 Task: Find connections with filter location Barnsley with filter topic #lawsuitswith filter profile language French with filter current company MGH Group with filter school N M A M Institute of Technology, NITTE with filter industry Utilities with filter service category Video Animation with filter keywords title Office Assistant
Action: Mouse moved to (558, 81)
Screenshot: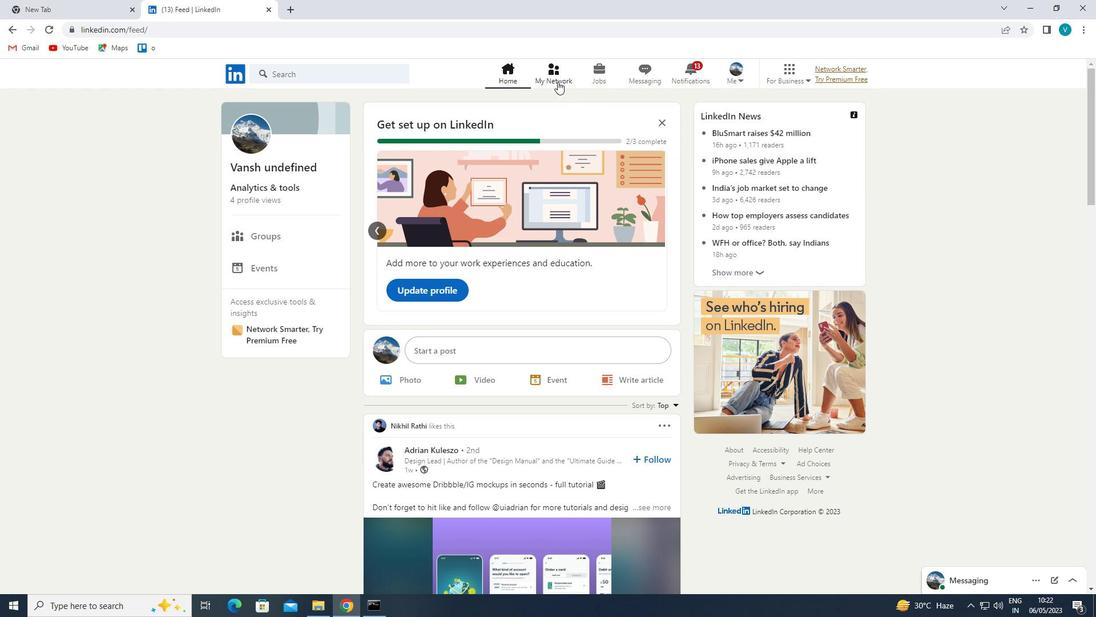 
Action: Mouse pressed left at (558, 81)
Screenshot: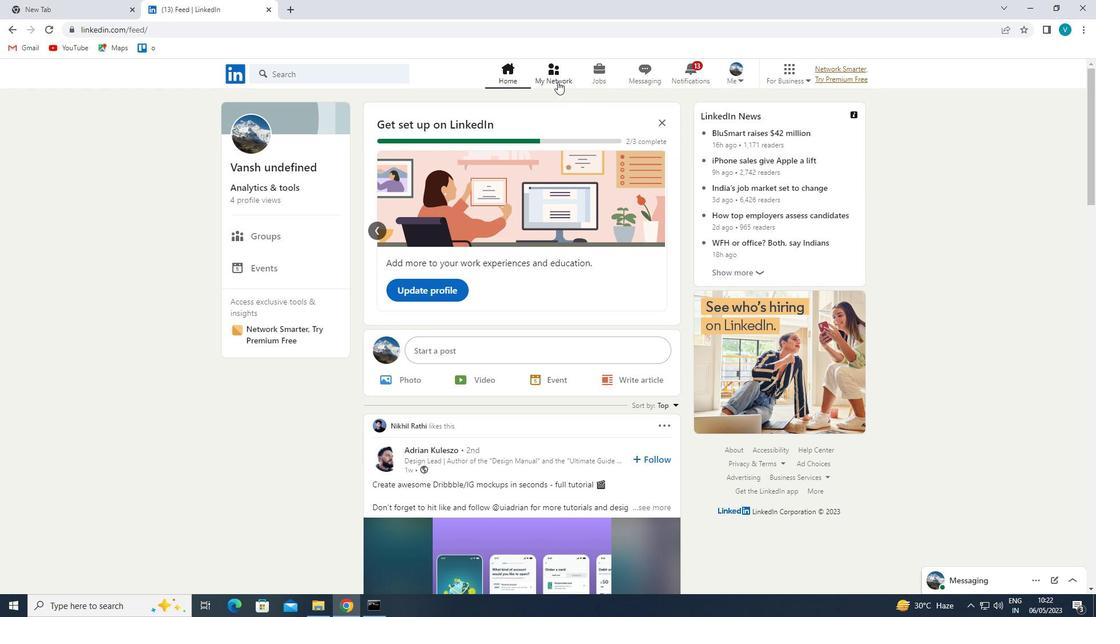 
Action: Mouse moved to (323, 137)
Screenshot: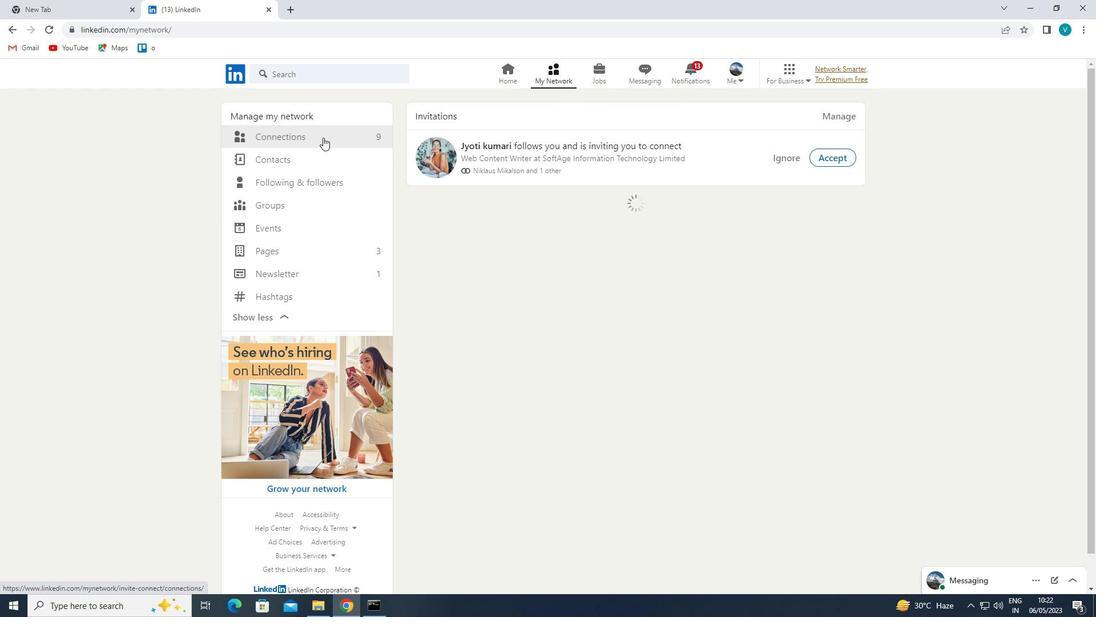 
Action: Mouse pressed left at (323, 137)
Screenshot: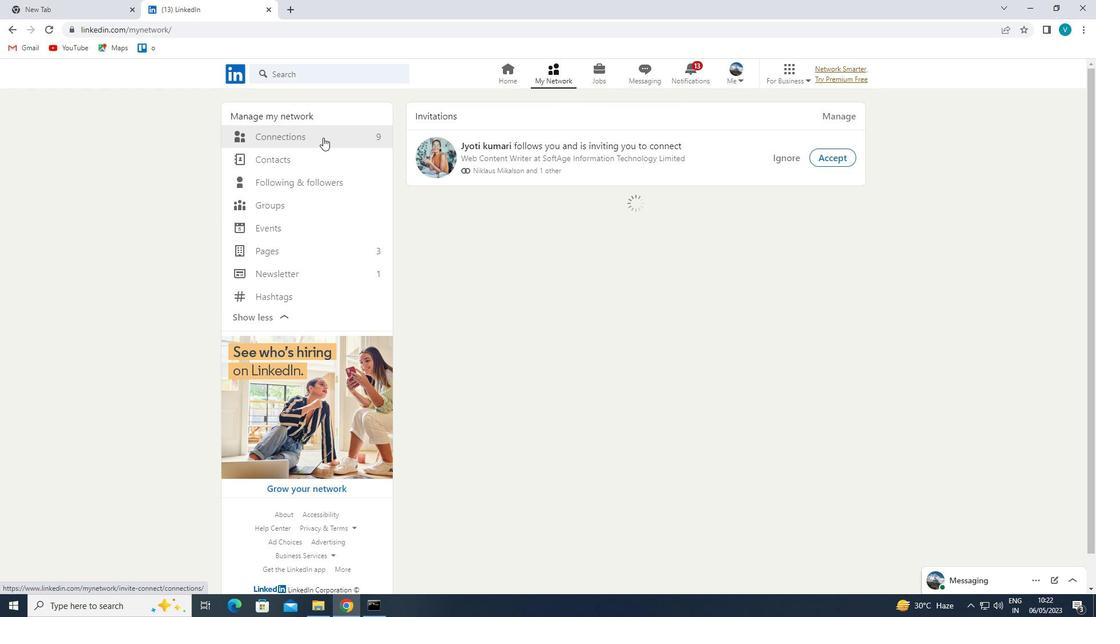 
Action: Mouse moved to (646, 138)
Screenshot: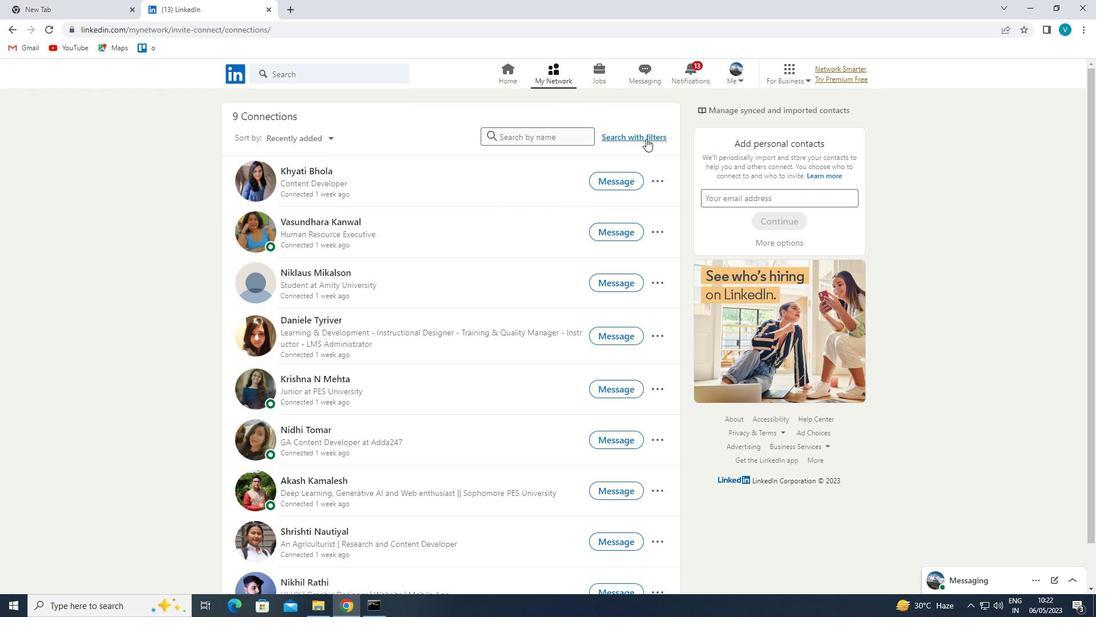 
Action: Mouse pressed left at (646, 138)
Screenshot: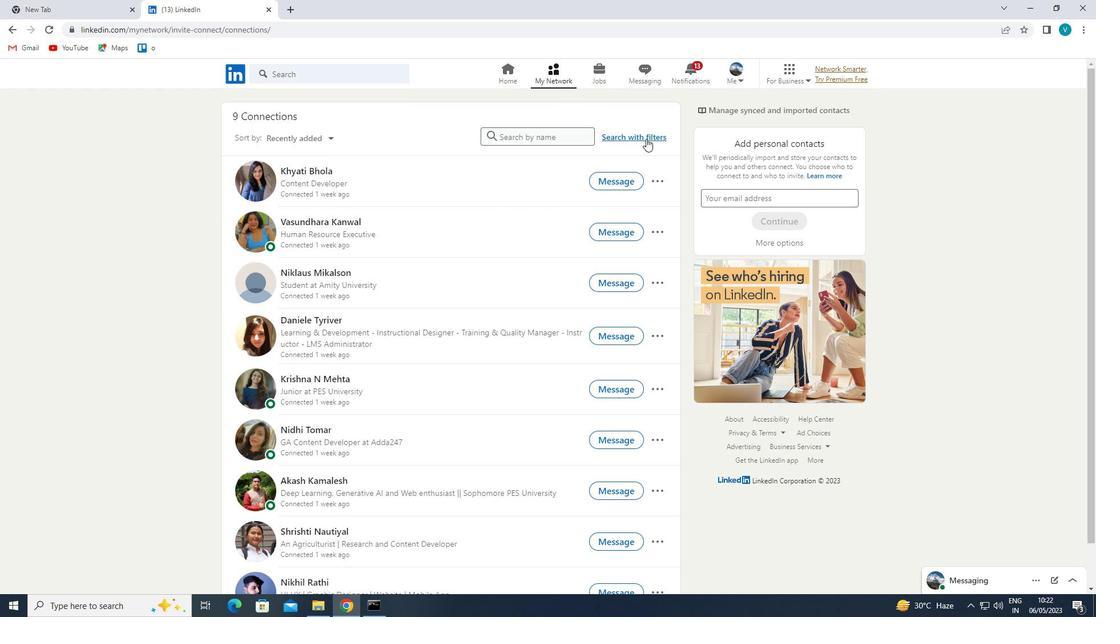 
Action: Mouse moved to (540, 106)
Screenshot: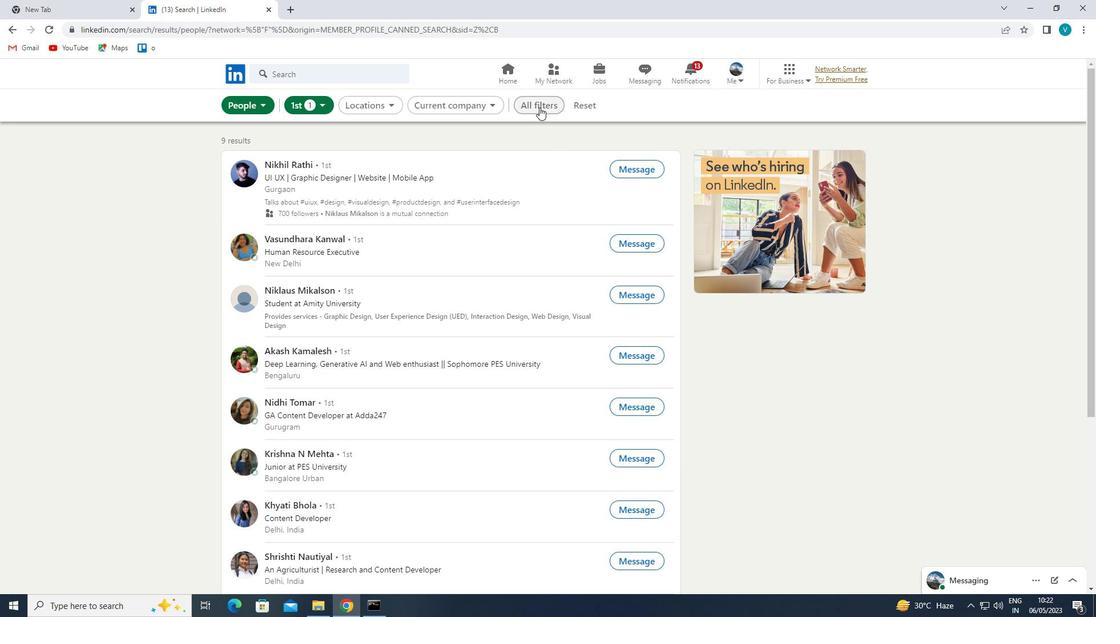 
Action: Mouse pressed left at (540, 106)
Screenshot: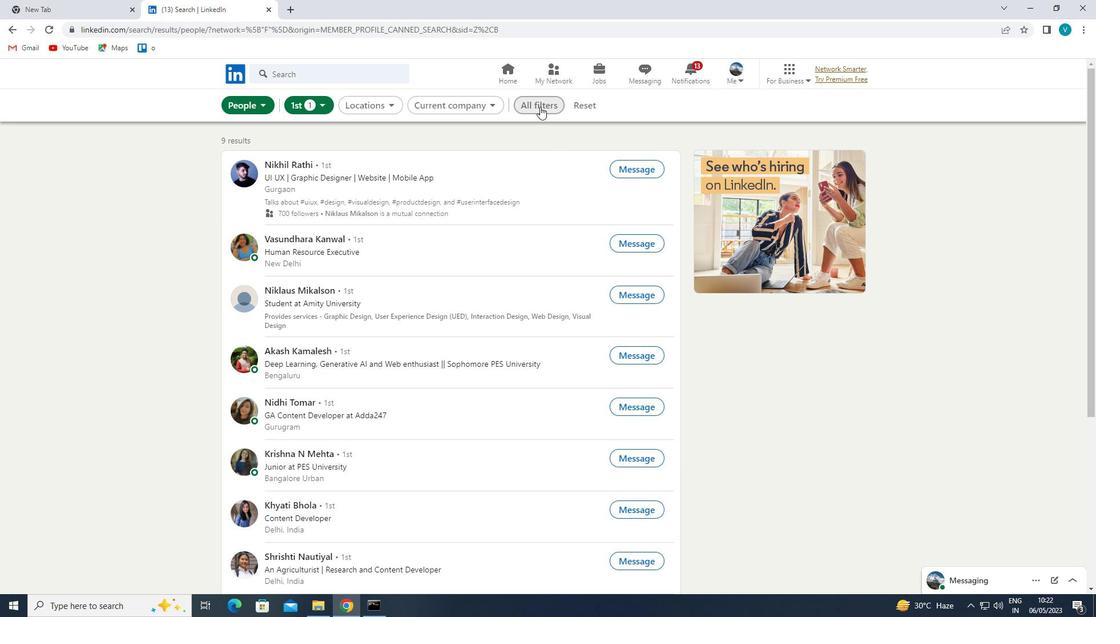 
Action: Mouse moved to (1062, 275)
Screenshot: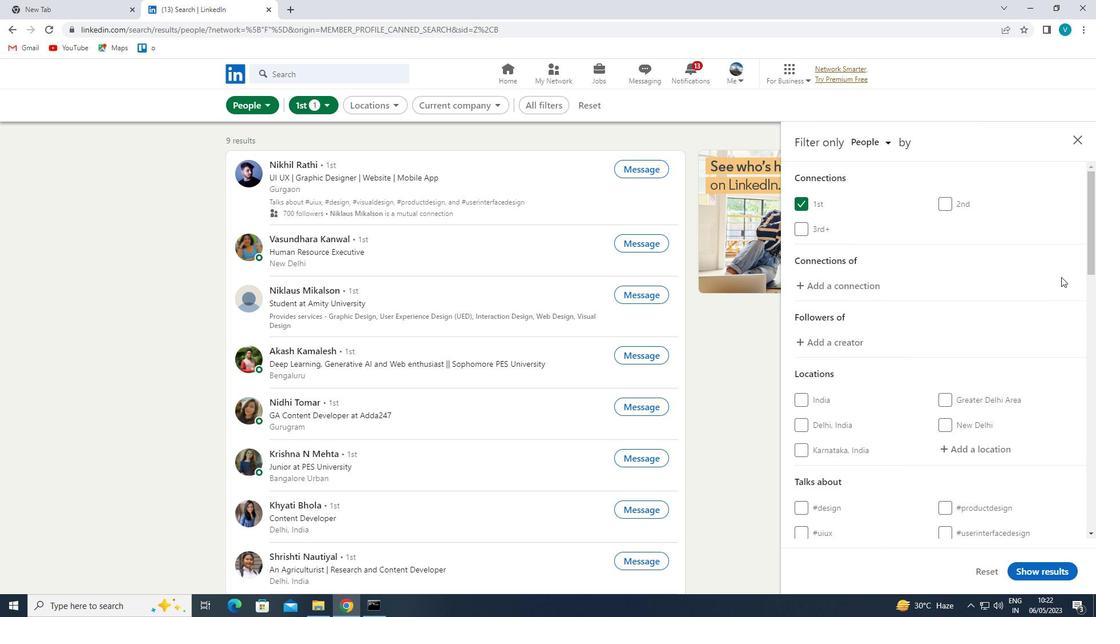 
Action: Mouse scrolled (1062, 275) with delta (0, 0)
Screenshot: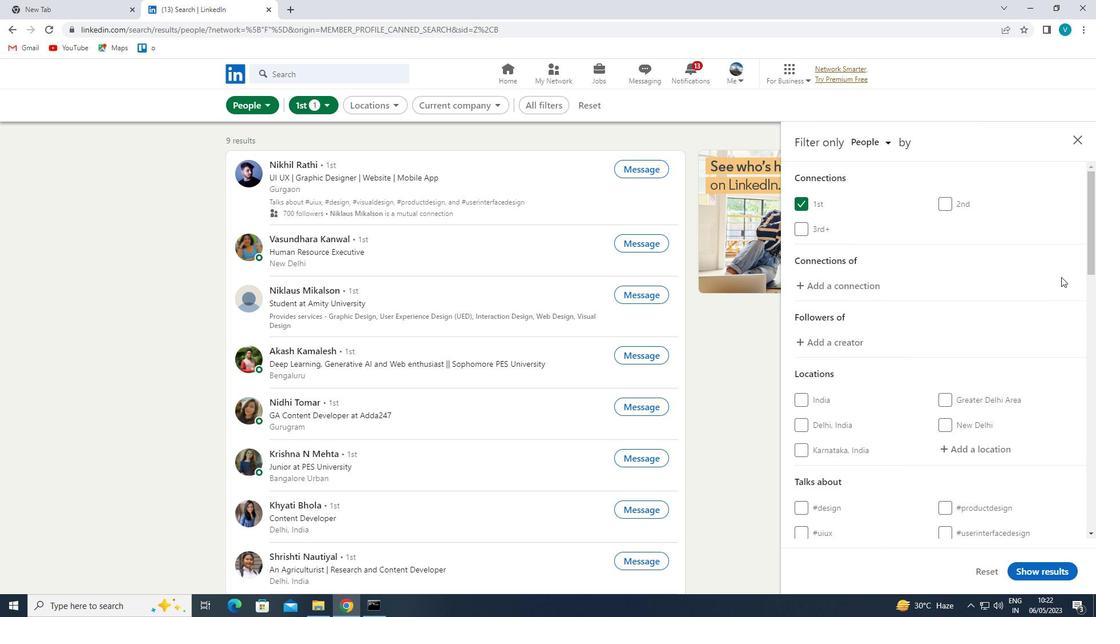 
Action: Mouse moved to (1062, 281)
Screenshot: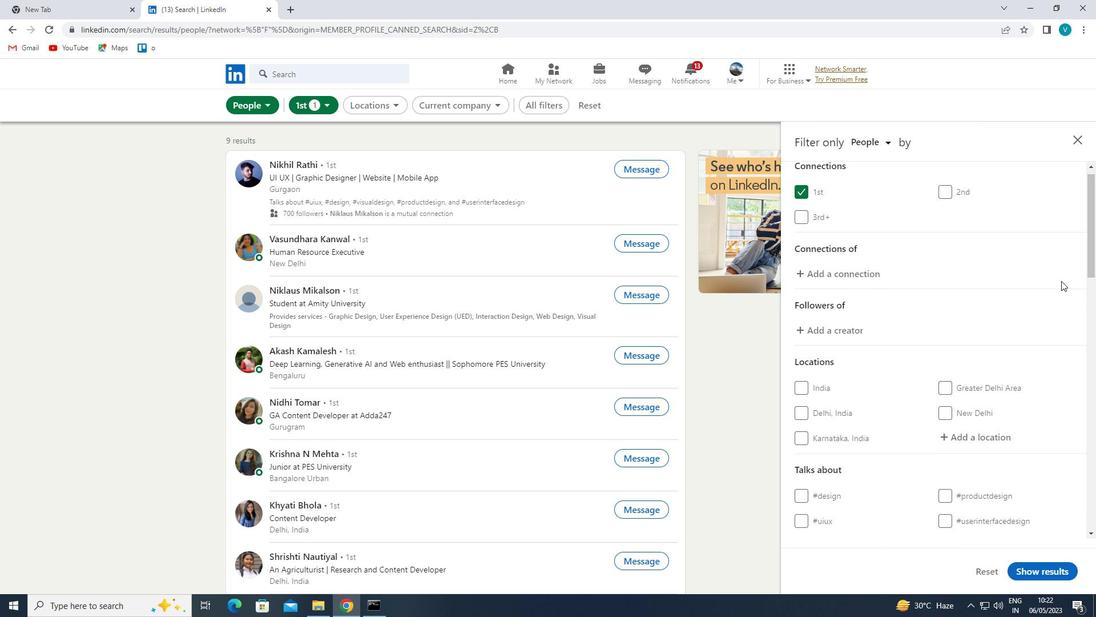 
Action: Mouse scrolled (1062, 281) with delta (0, 0)
Screenshot: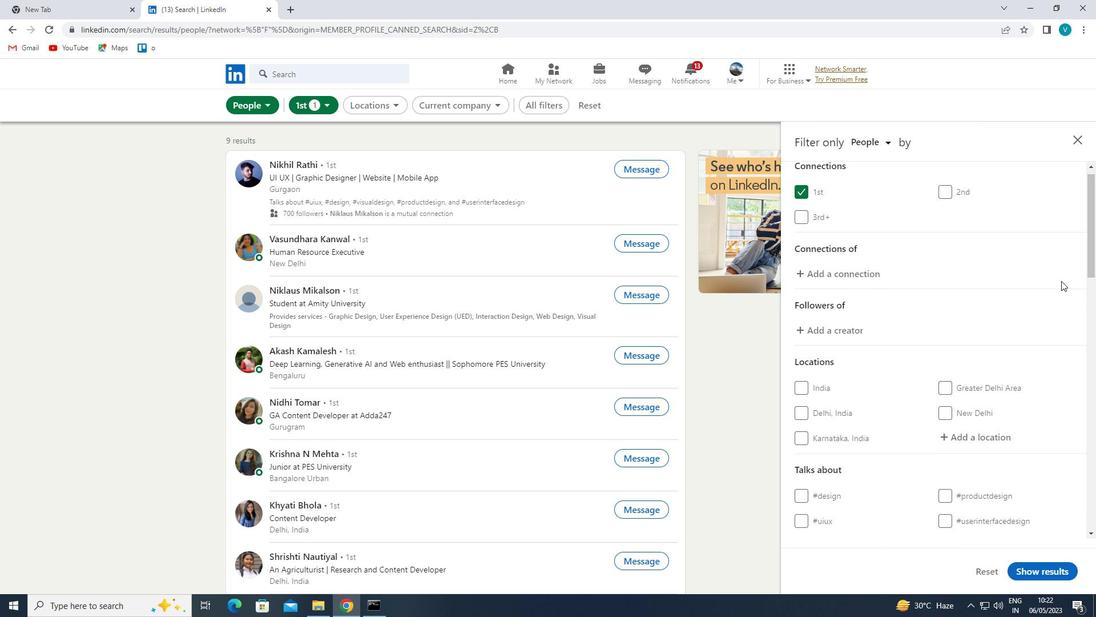 
Action: Mouse moved to (998, 333)
Screenshot: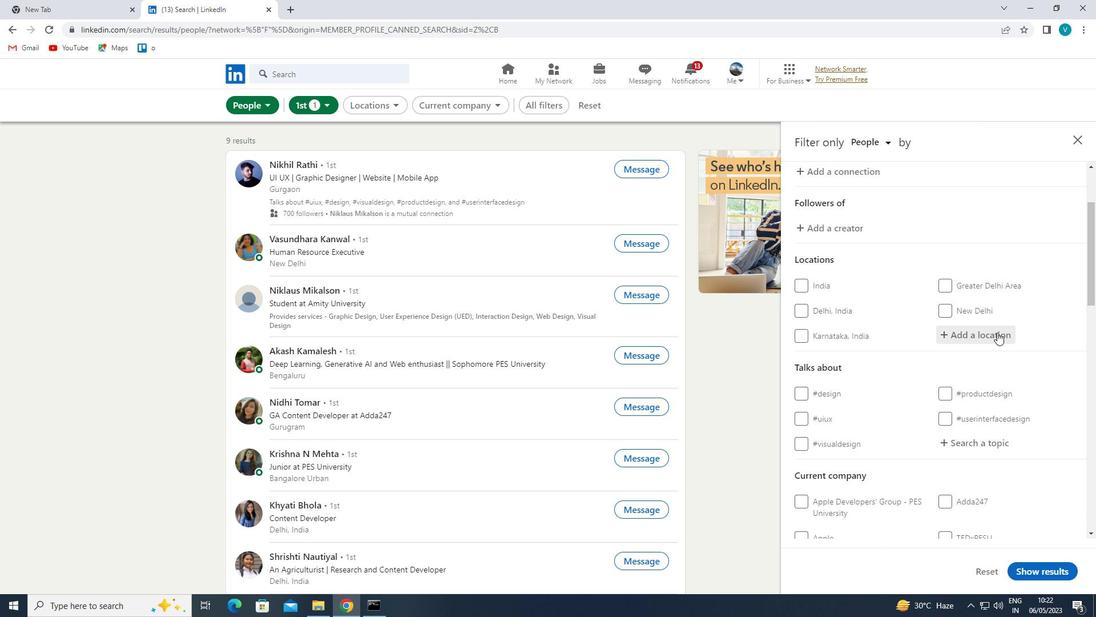 
Action: Mouse pressed left at (998, 333)
Screenshot: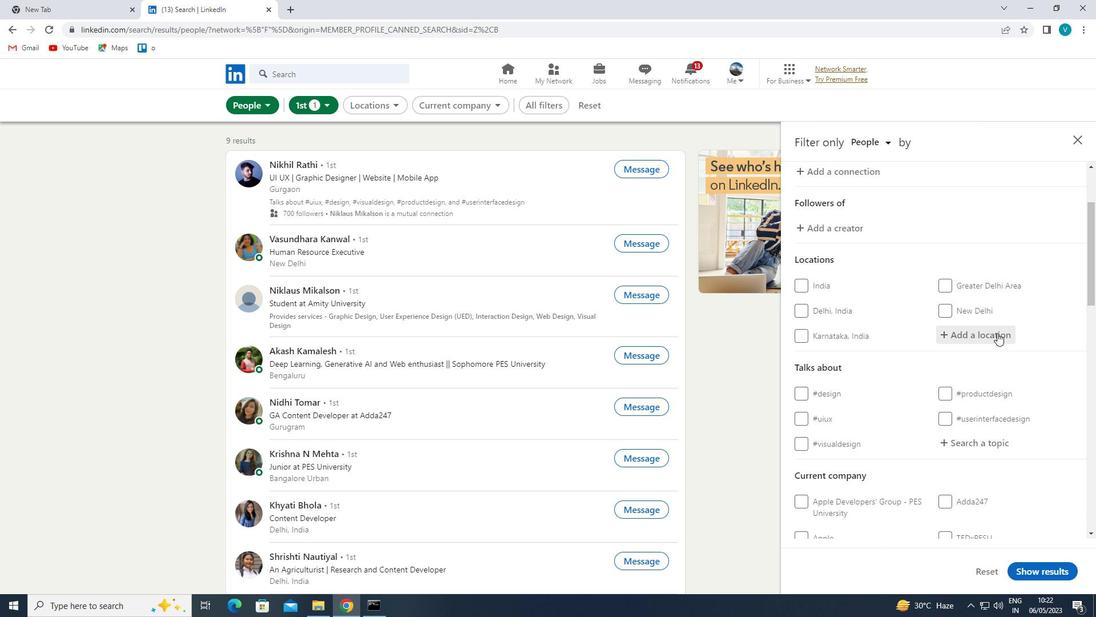 
Action: Key pressed <Key.shift>BARNSLEY
Screenshot: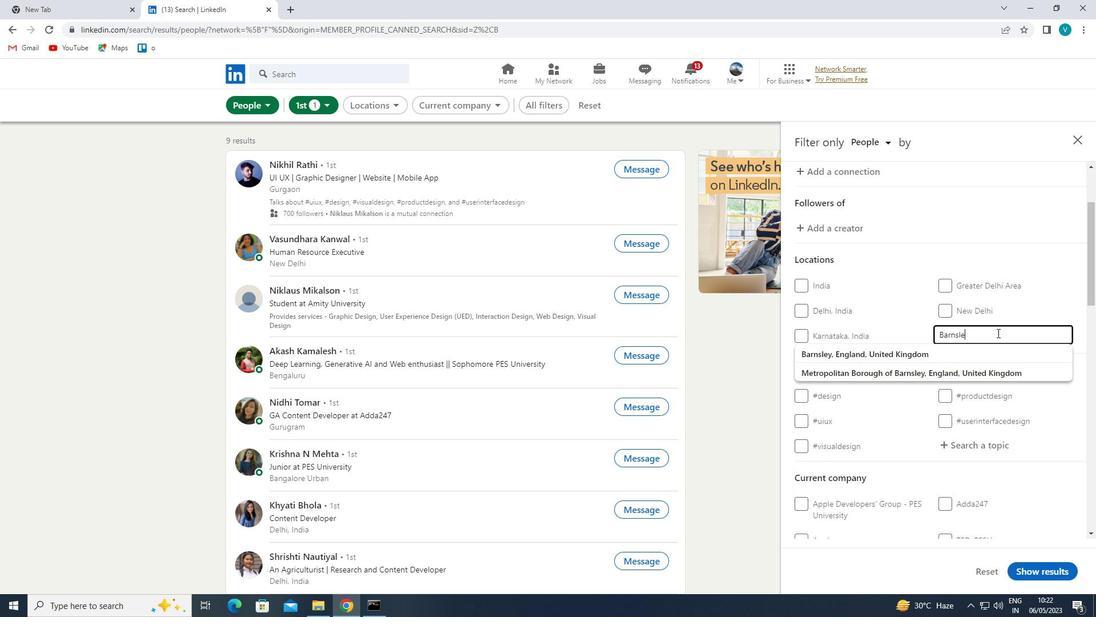
Action: Mouse moved to (950, 353)
Screenshot: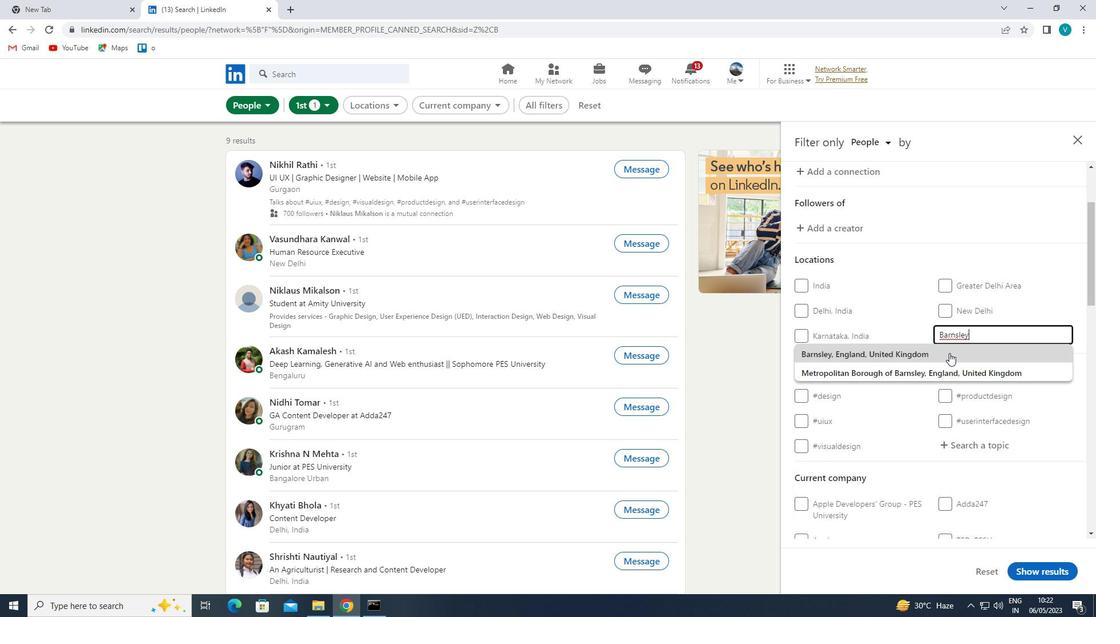 
Action: Mouse pressed left at (950, 353)
Screenshot: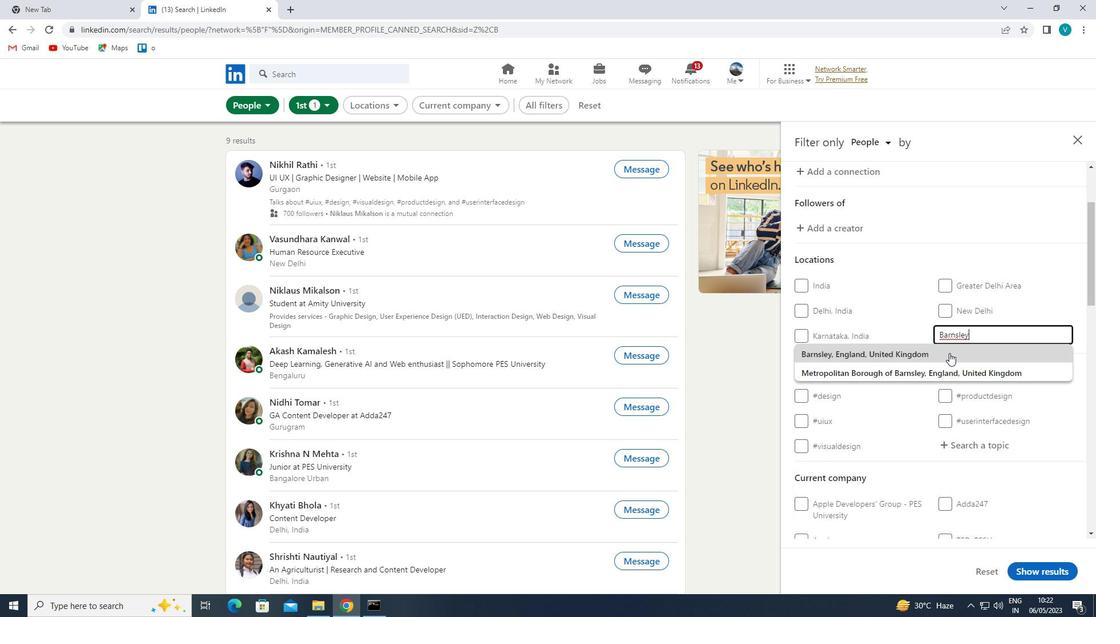 
Action: Mouse scrolled (950, 352) with delta (0, 0)
Screenshot: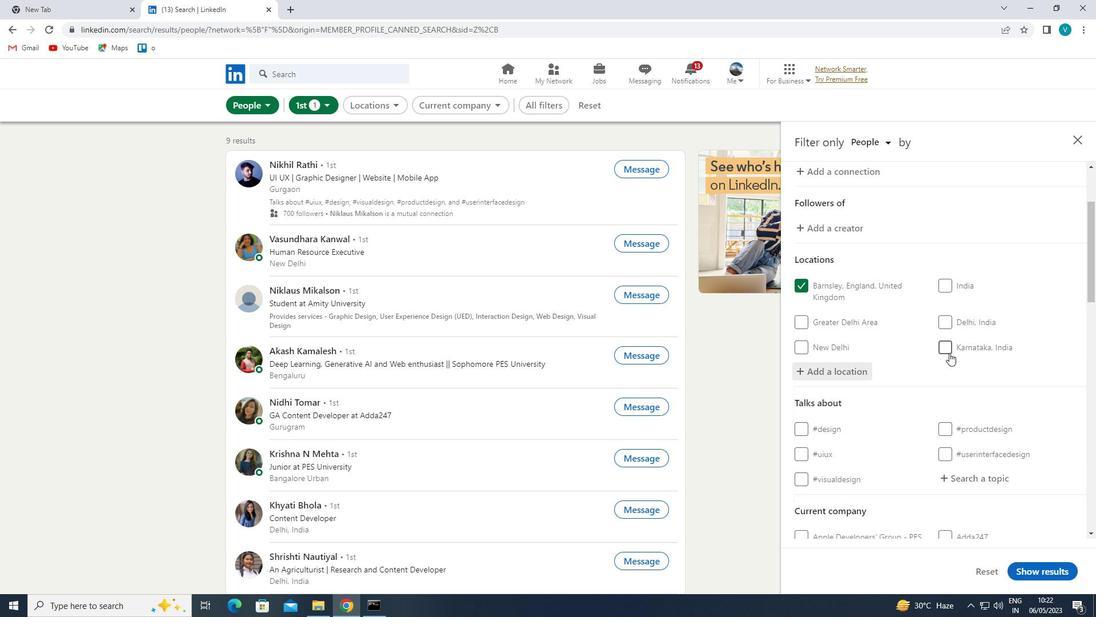 
Action: Mouse scrolled (950, 352) with delta (0, 0)
Screenshot: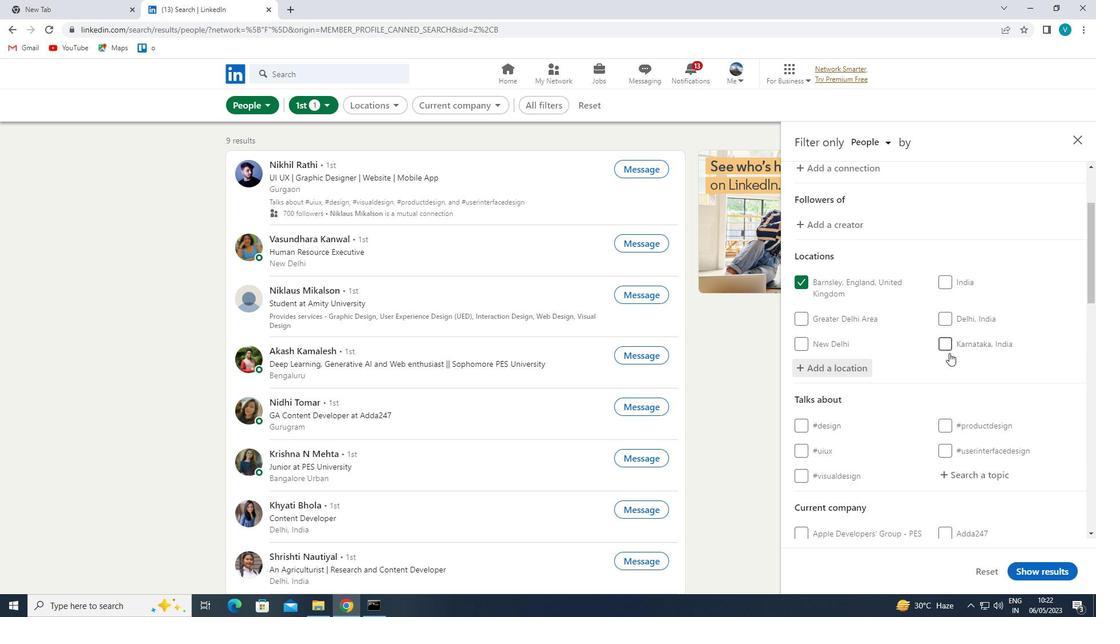 
Action: Mouse moved to (952, 352)
Screenshot: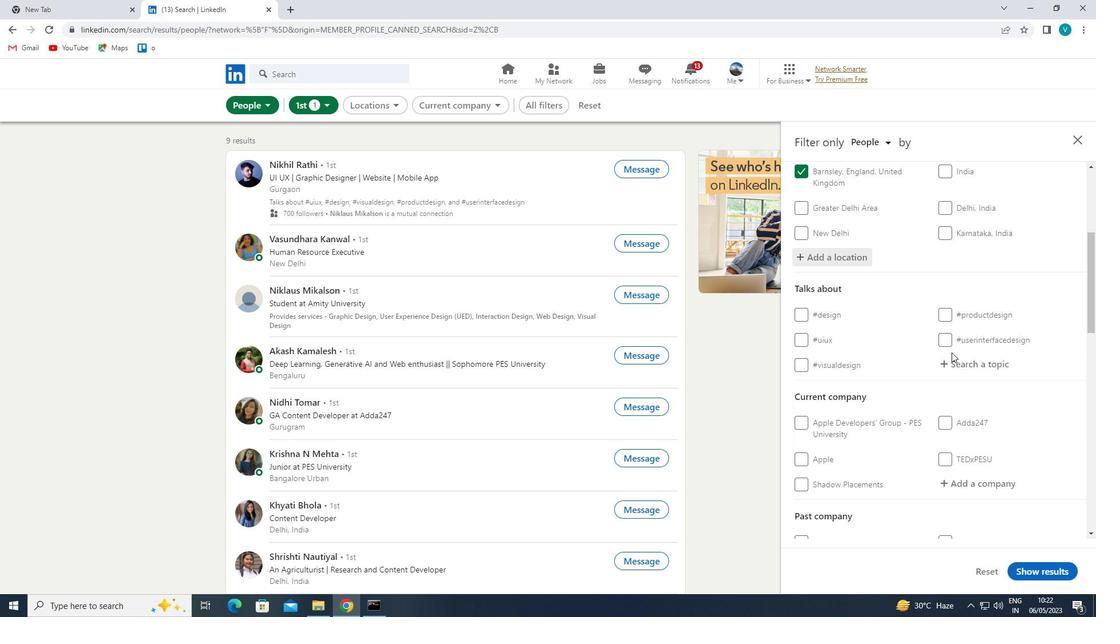 
Action: Mouse scrolled (952, 351) with delta (0, 0)
Screenshot: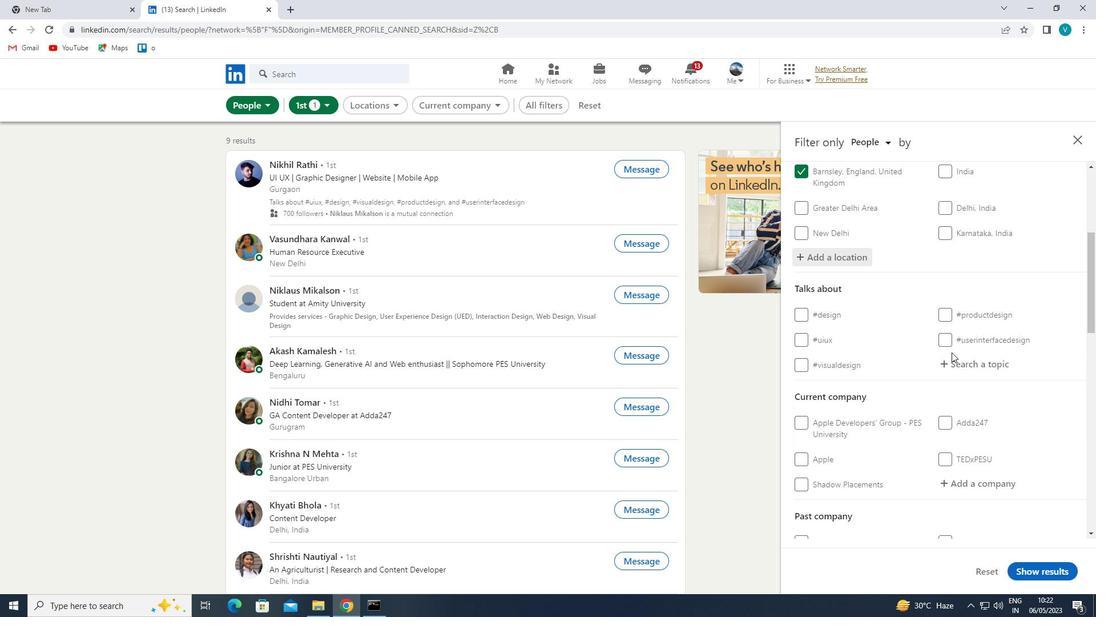 
Action: Mouse moved to (982, 299)
Screenshot: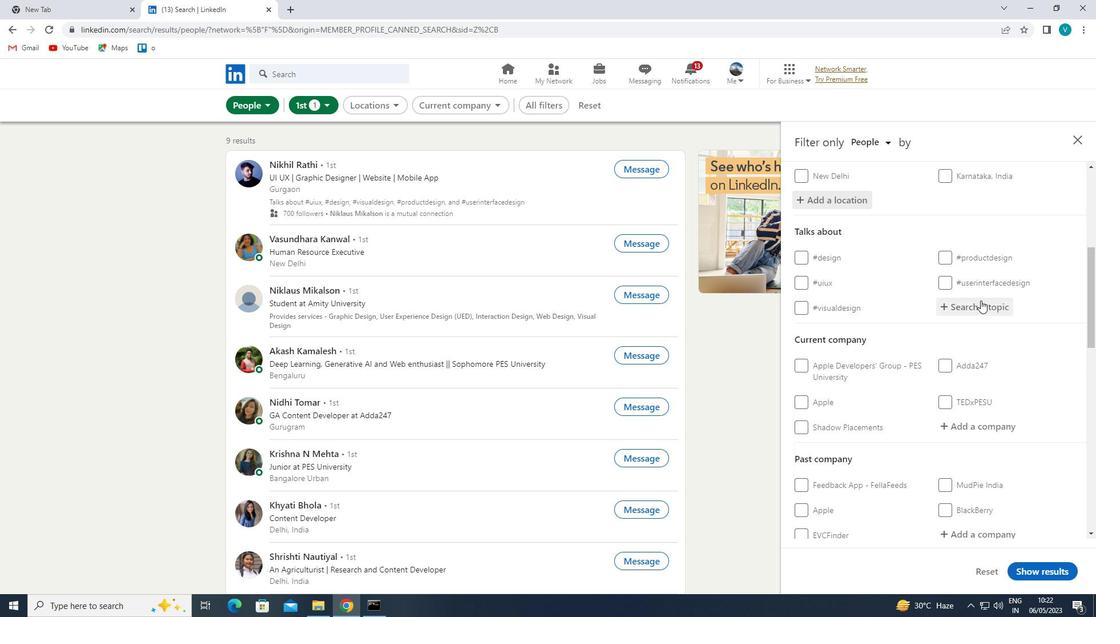 
Action: Mouse pressed left at (982, 299)
Screenshot: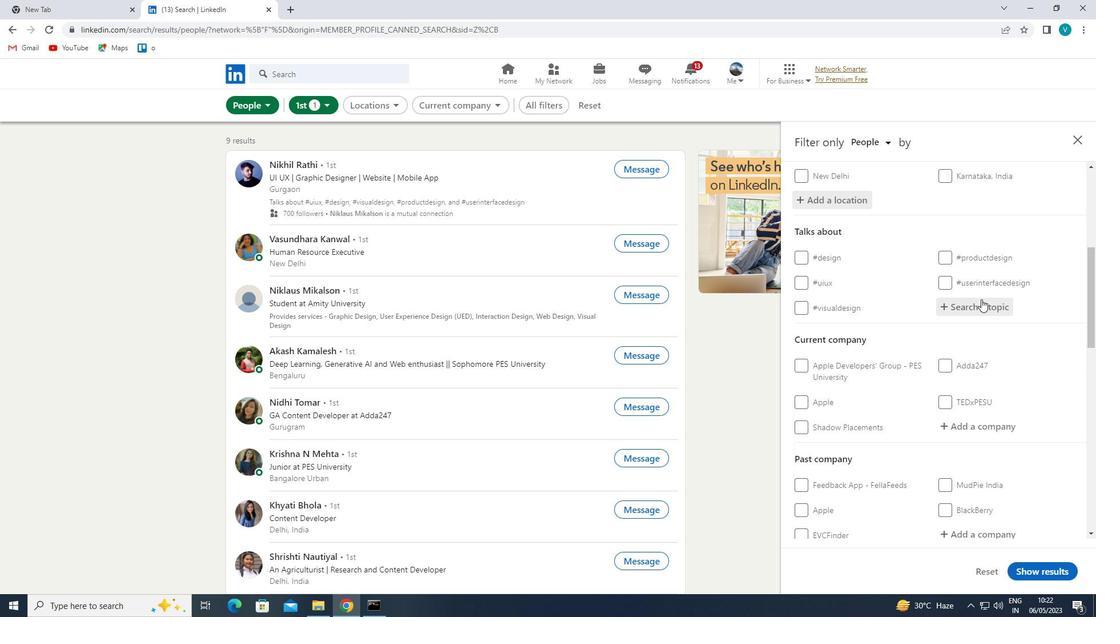 
Action: Key pressed LAWSUITS
Screenshot: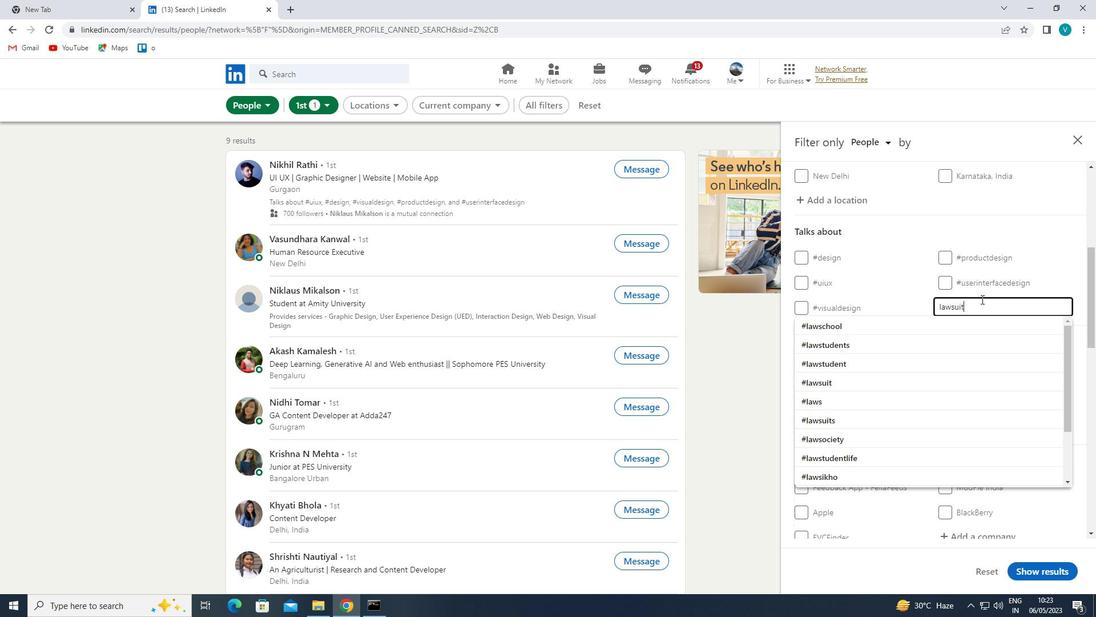 
Action: Mouse moved to (938, 327)
Screenshot: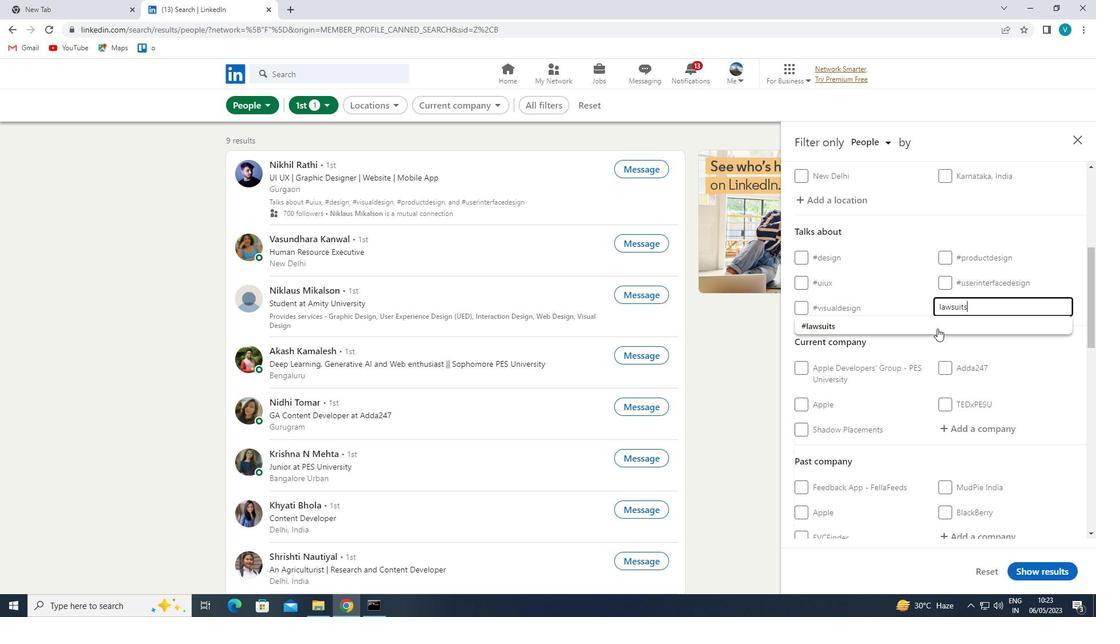 
Action: Mouse pressed left at (938, 327)
Screenshot: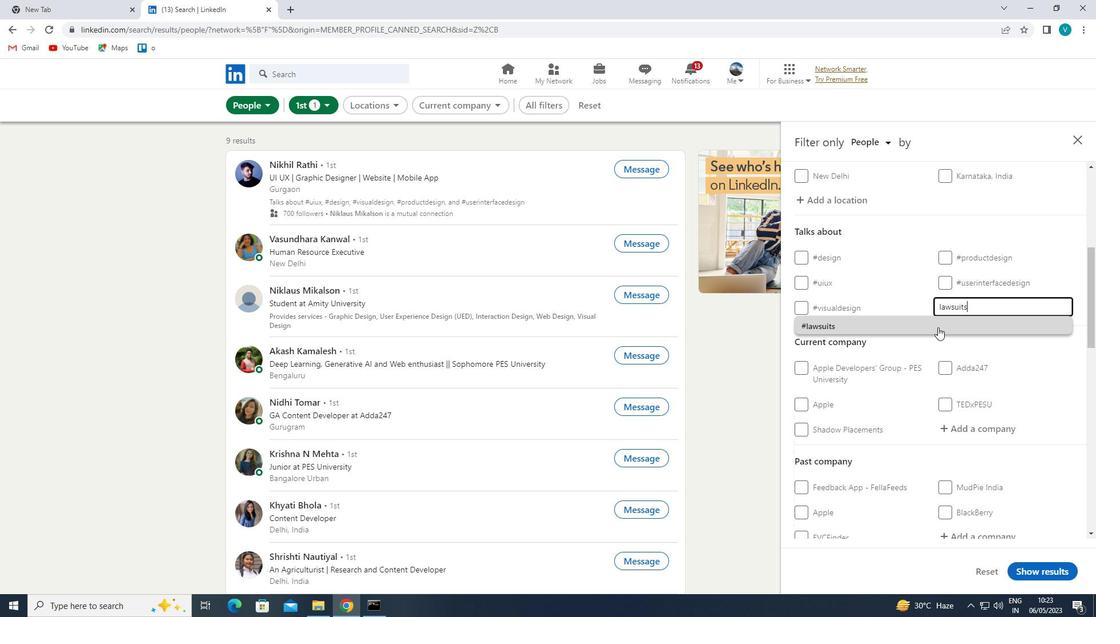 
Action: Mouse scrolled (938, 326) with delta (0, 0)
Screenshot: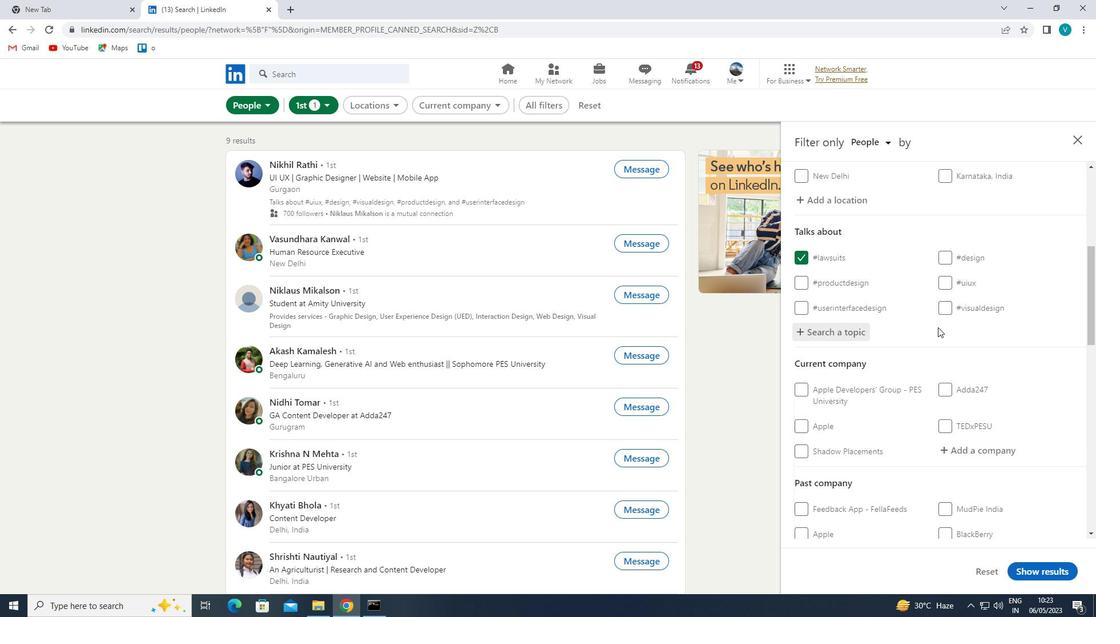 
Action: Mouse scrolled (938, 326) with delta (0, 0)
Screenshot: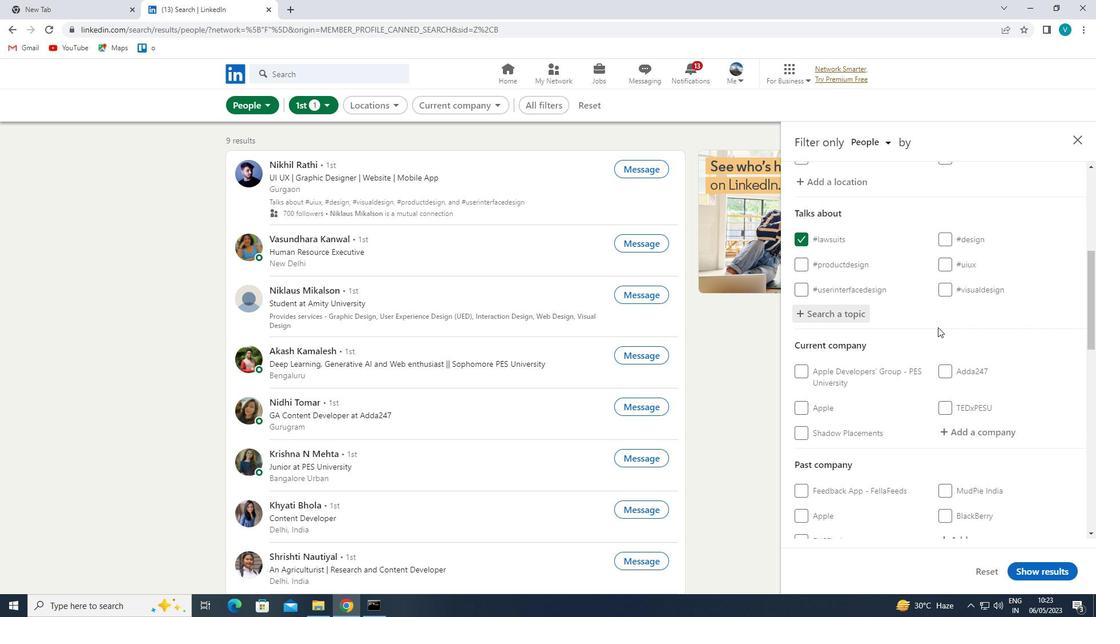 
Action: Mouse moved to (952, 342)
Screenshot: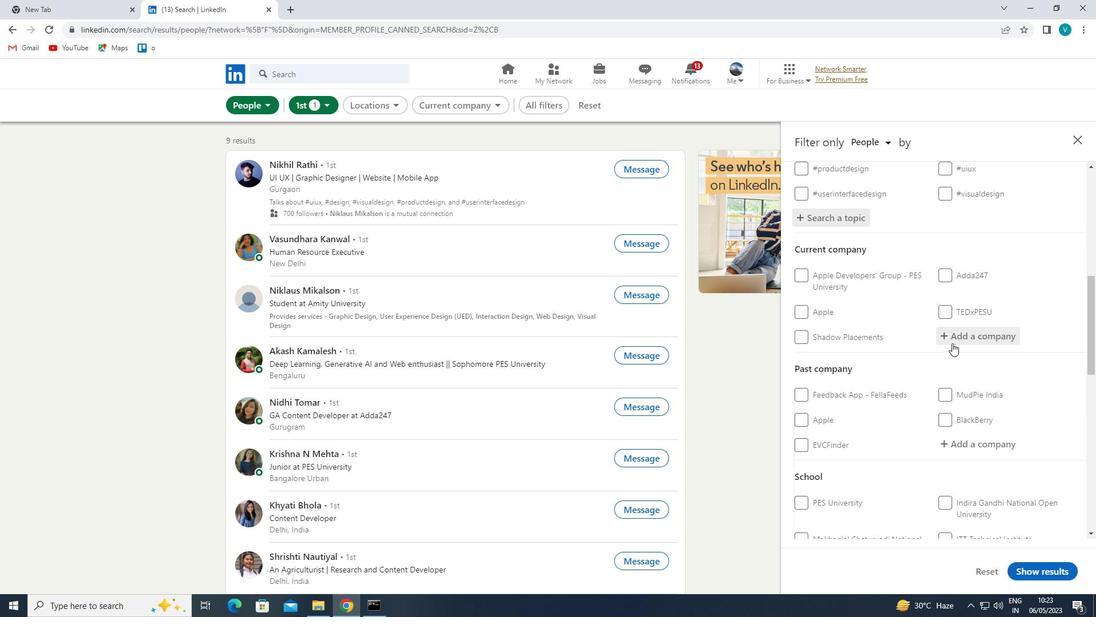 
Action: Mouse pressed left at (952, 342)
Screenshot: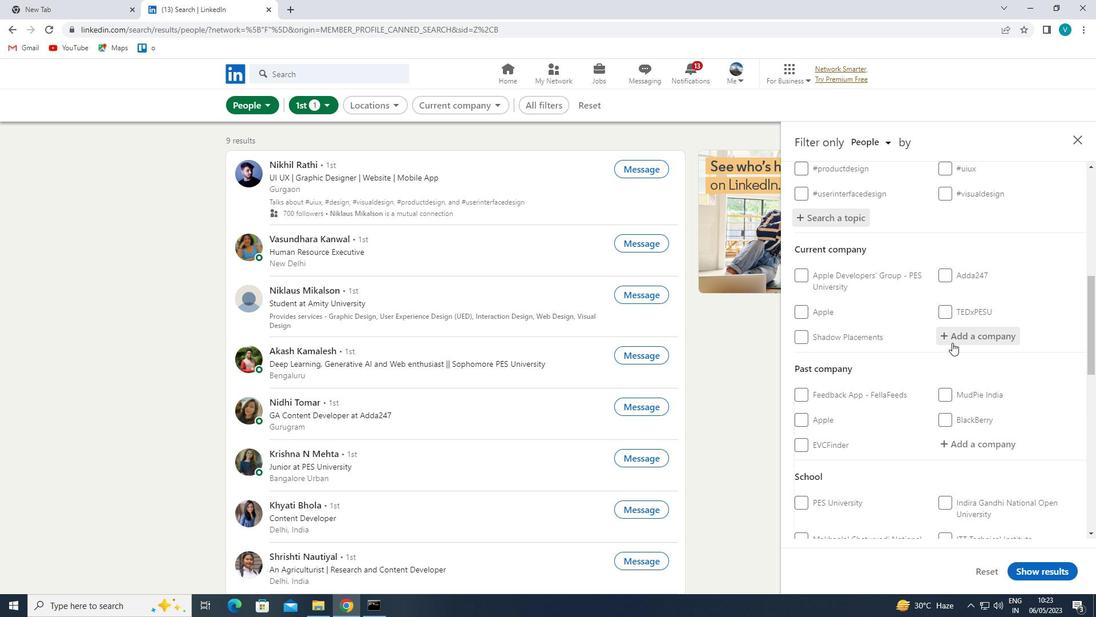 
Action: Key pressed <Key.shift><Key.shift><Key.shift>MGH
Screenshot: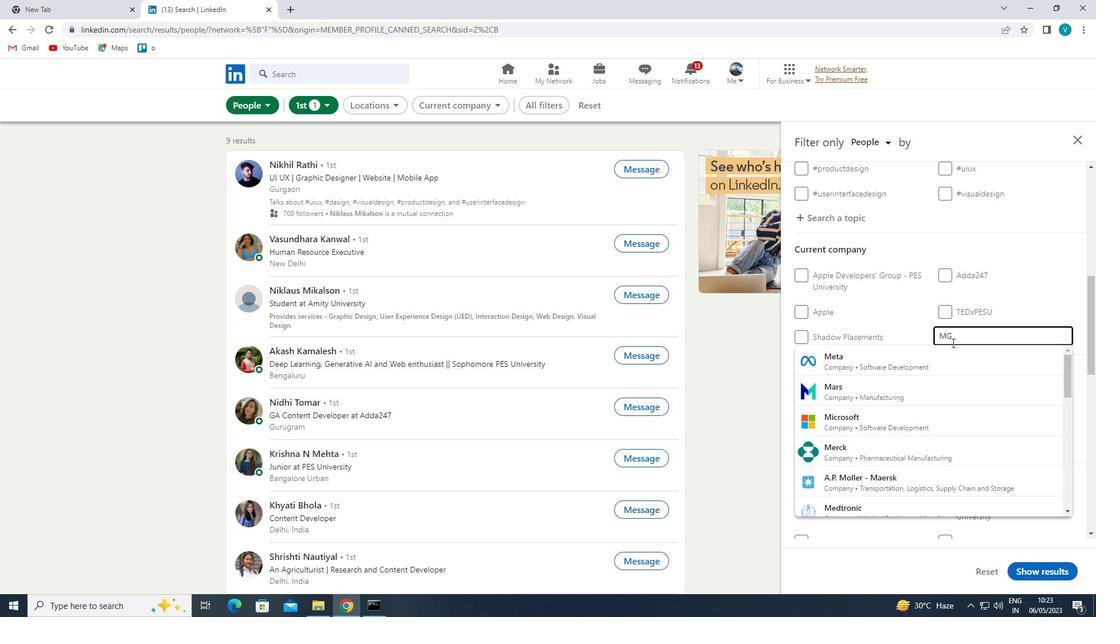 
Action: Mouse moved to (958, 364)
Screenshot: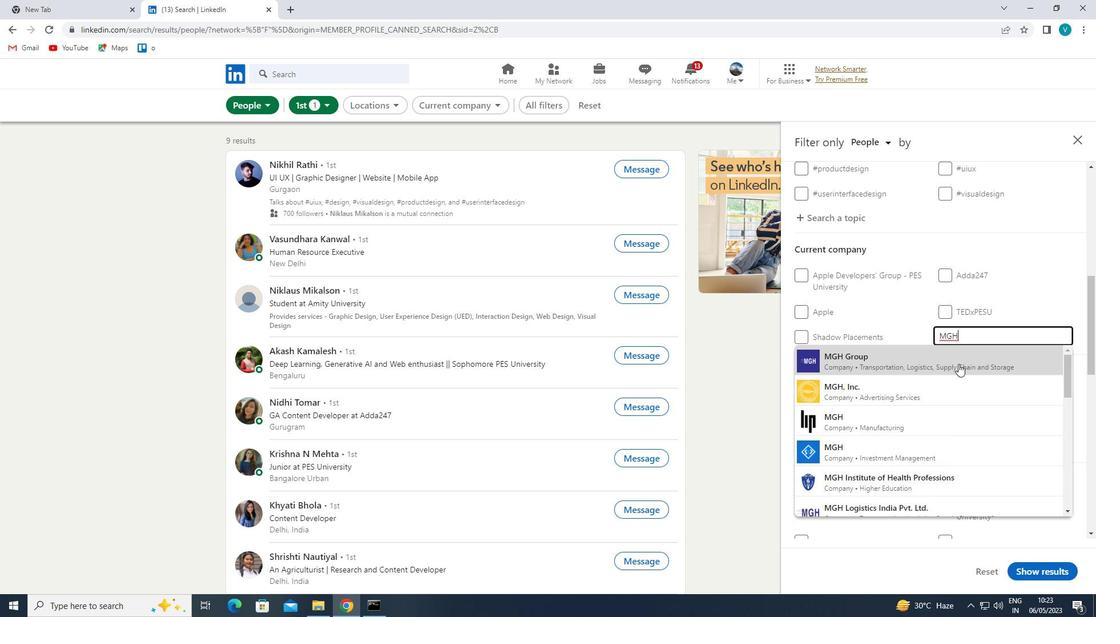 
Action: Mouse pressed left at (958, 364)
Screenshot: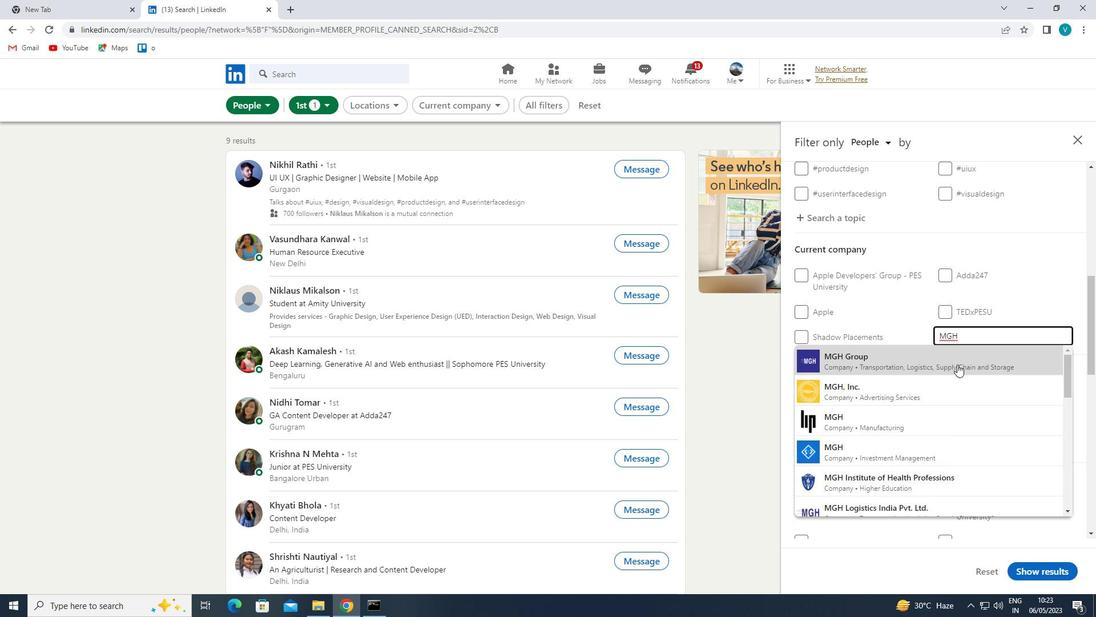 
Action: Mouse scrolled (958, 363) with delta (0, 0)
Screenshot: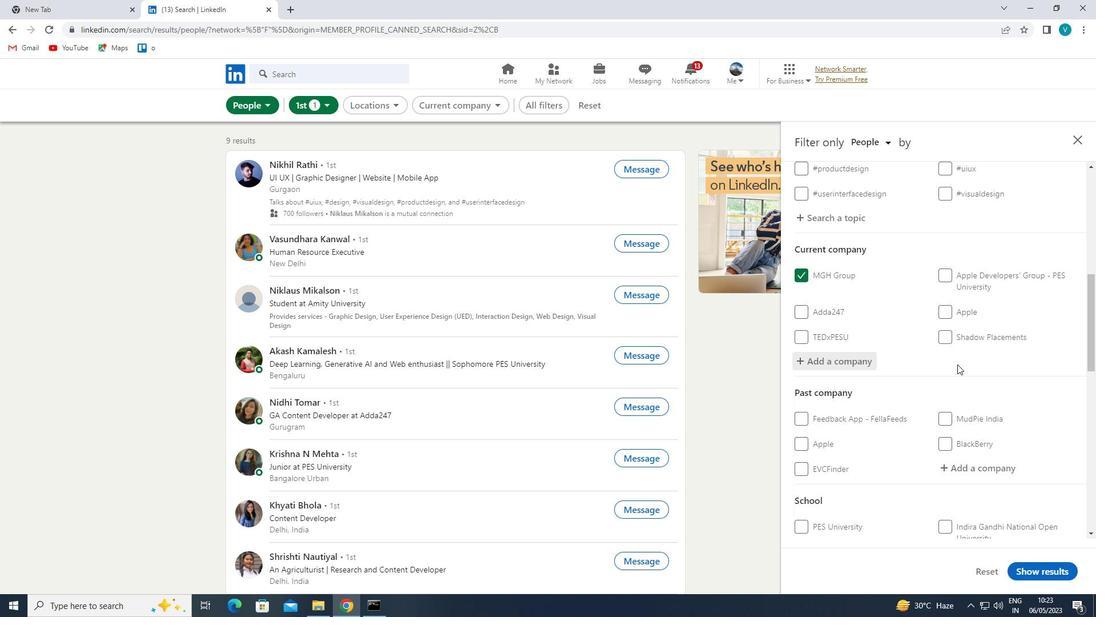 
Action: Mouse scrolled (958, 363) with delta (0, 0)
Screenshot: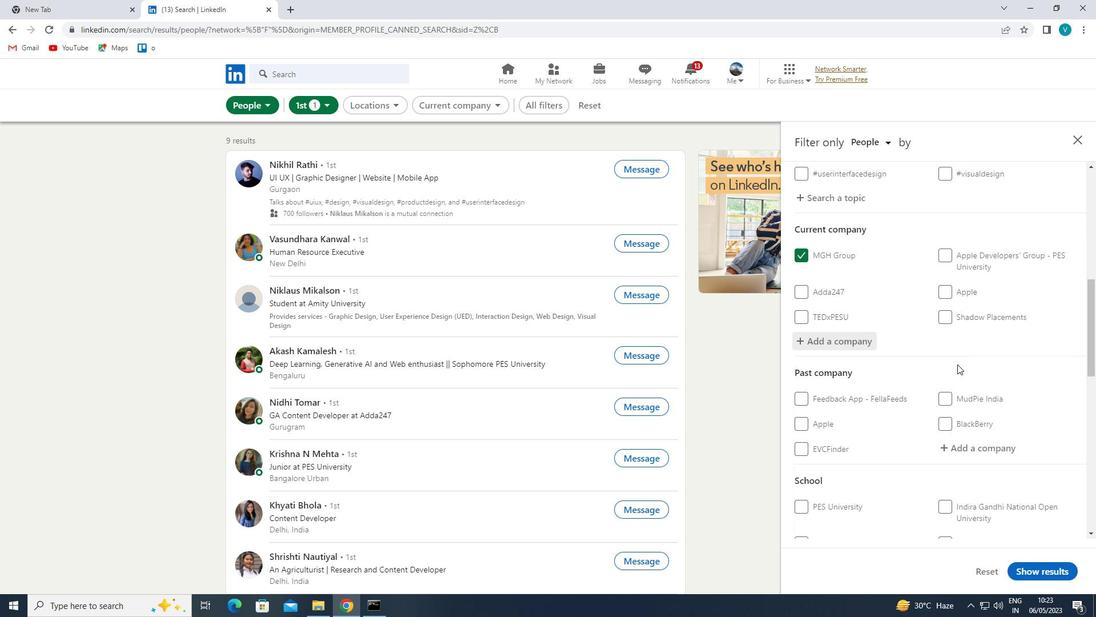 
Action: Mouse moved to (958, 366)
Screenshot: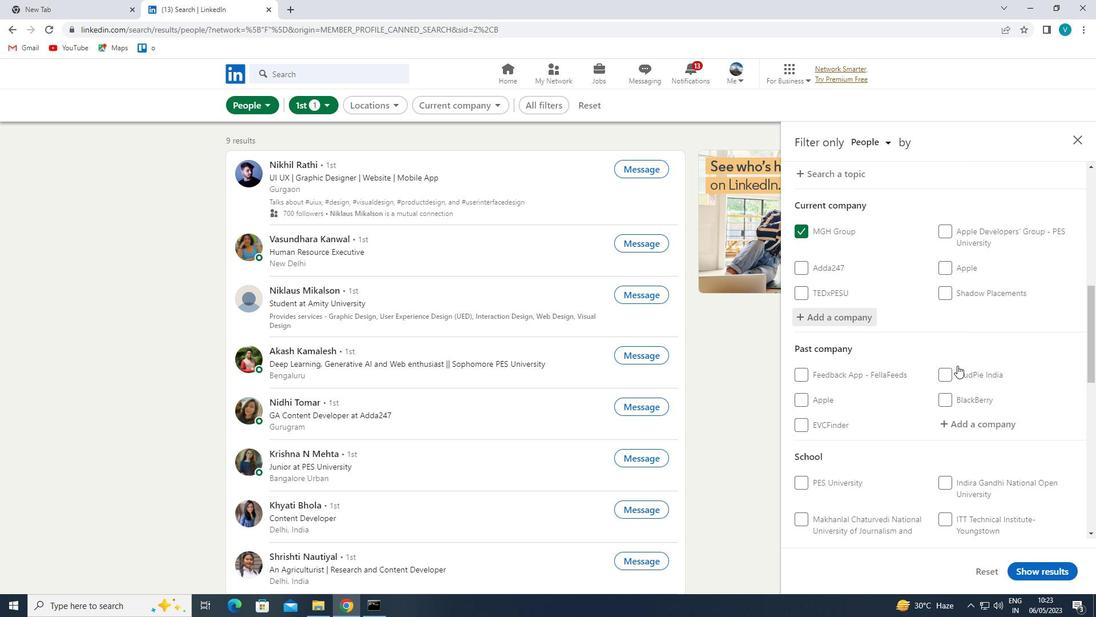 
Action: Mouse scrolled (958, 365) with delta (0, 0)
Screenshot: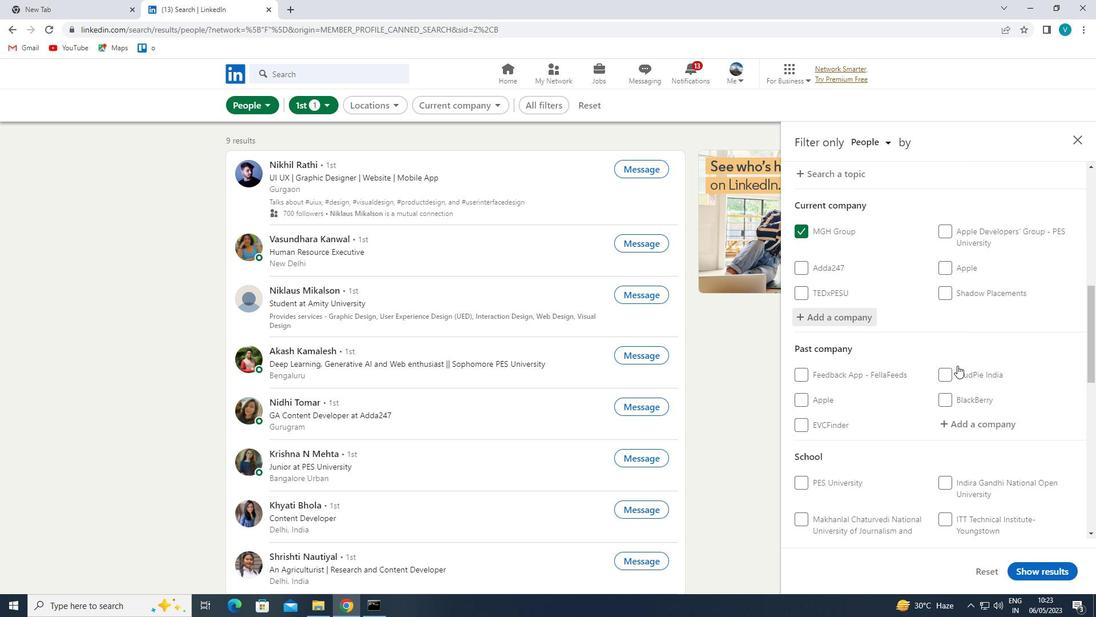 
Action: Mouse moved to (958, 368)
Screenshot: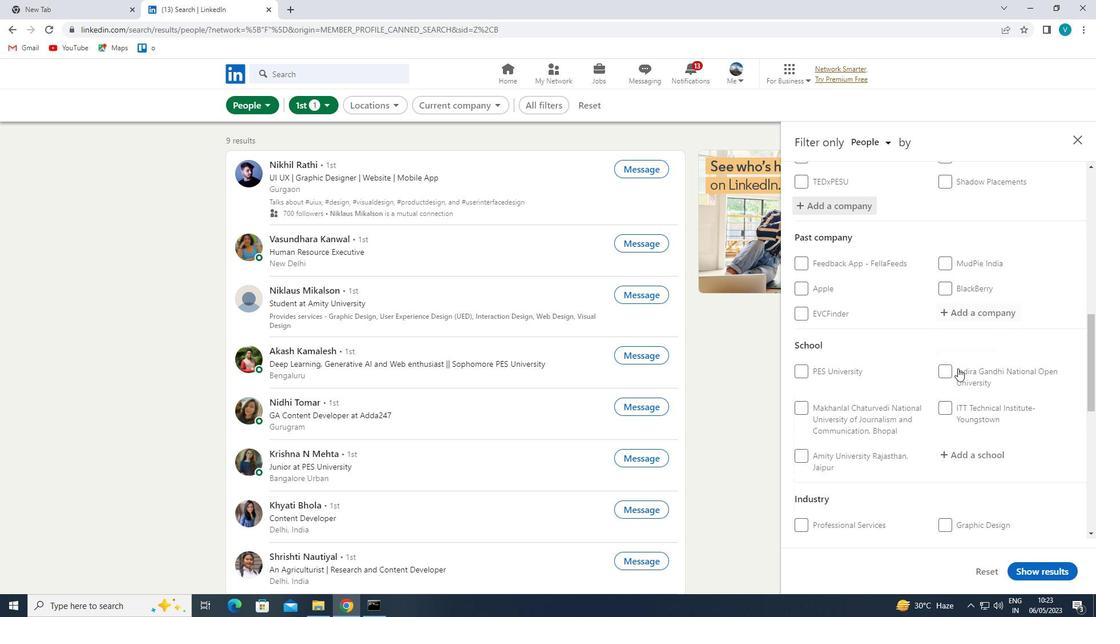 
Action: Mouse scrolled (958, 367) with delta (0, 0)
Screenshot: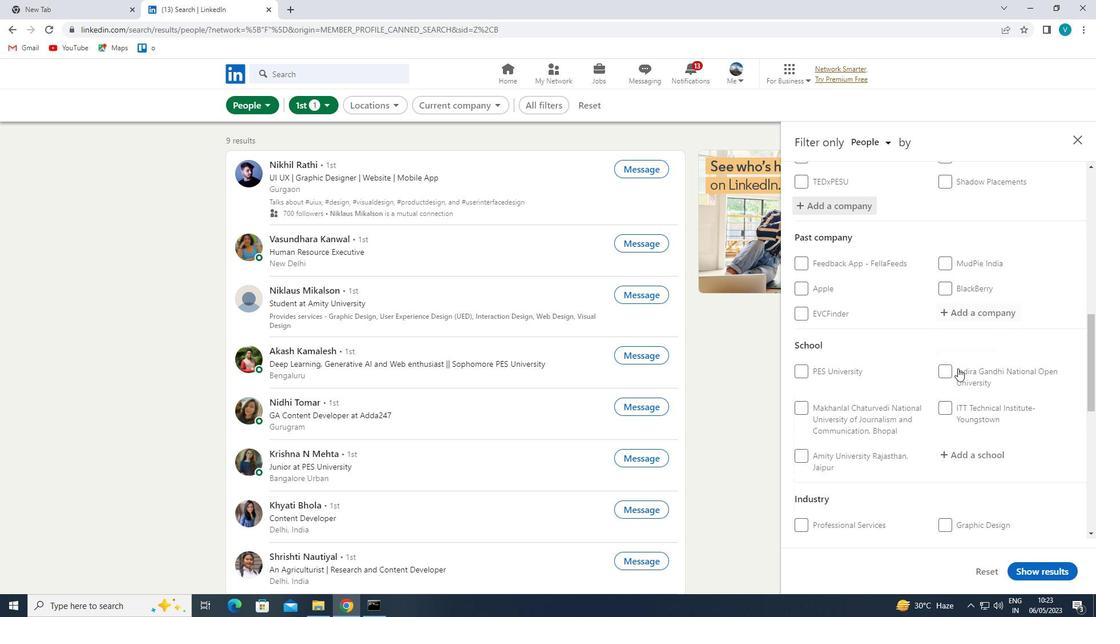 
Action: Mouse moved to (977, 380)
Screenshot: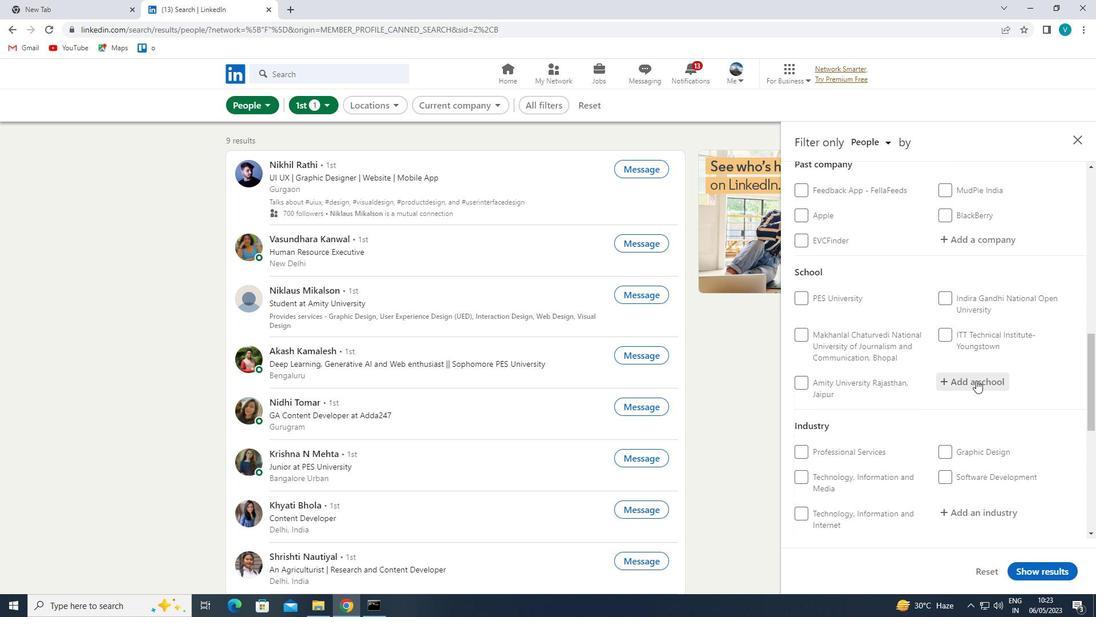 
Action: Mouse pressed left at (977, 380)
Screenshot: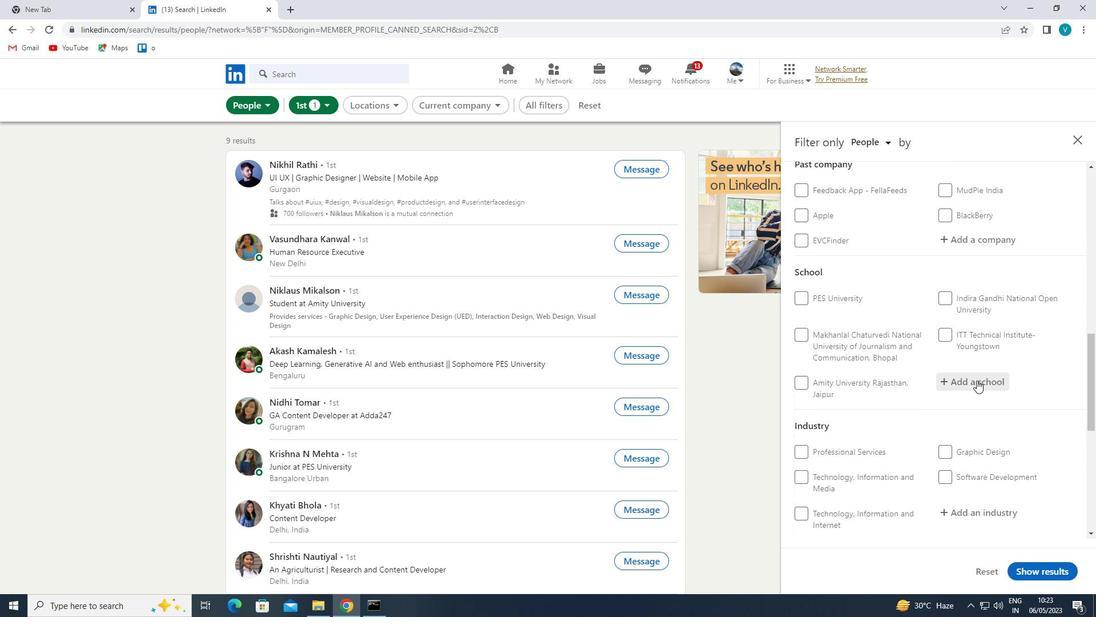 
Action: Key pressed <Key.shift>N<Key.space><Key.shift>M<Key.space><Key.shift>A<Key.space><Key.shift>M<Key.space>
Screenshot: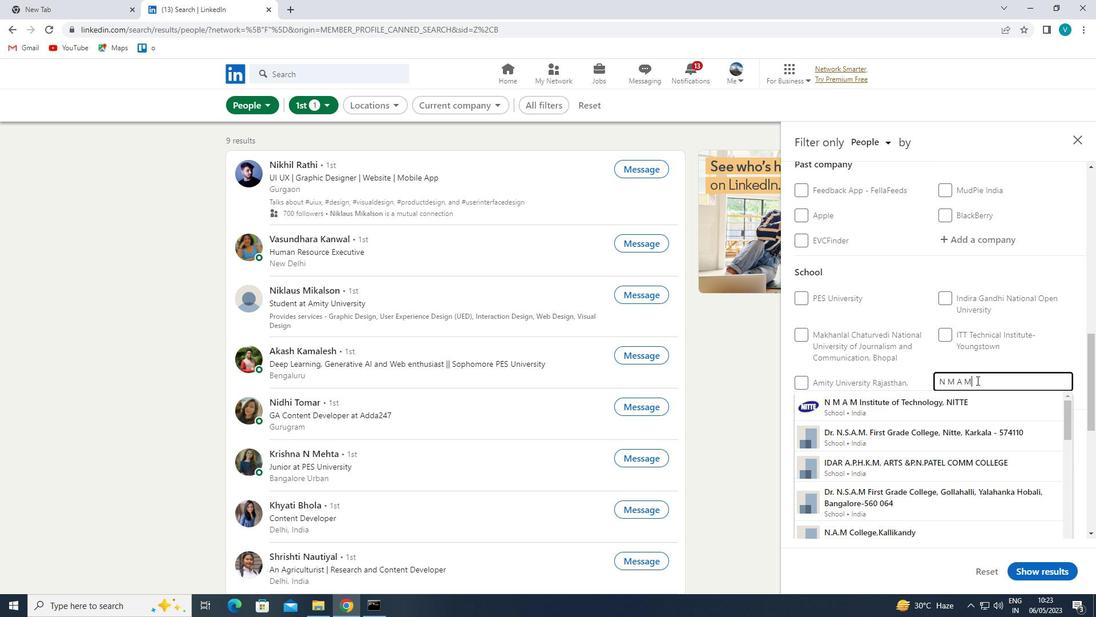 
Action: Mouse moved to (977, 401)
Screenshot: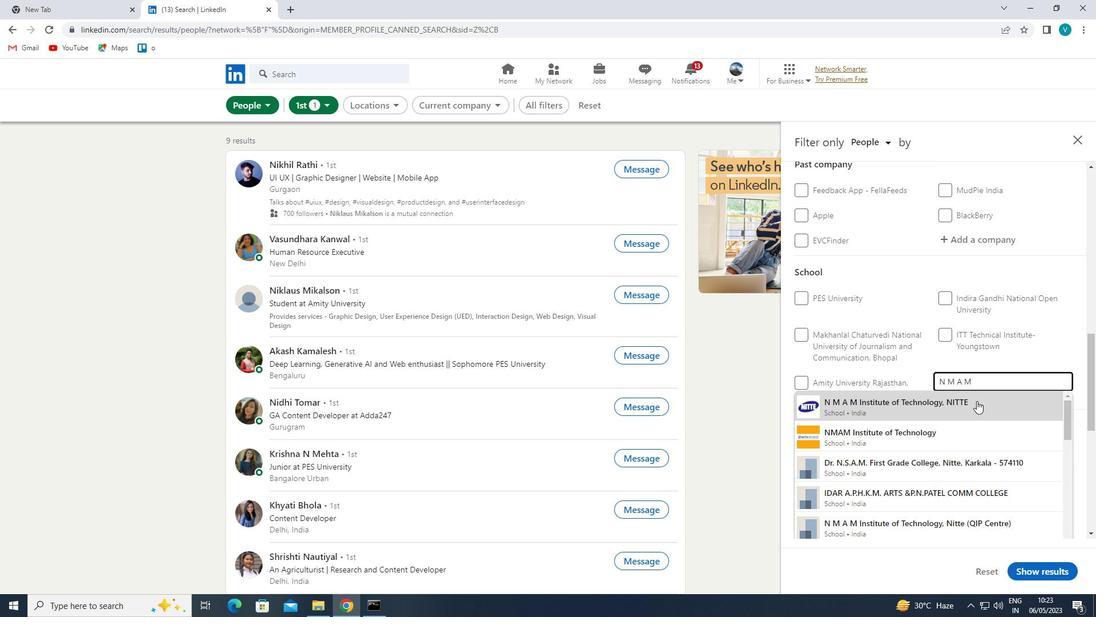 
Action: Mouse pressed left at (977, 401)
Screenshot: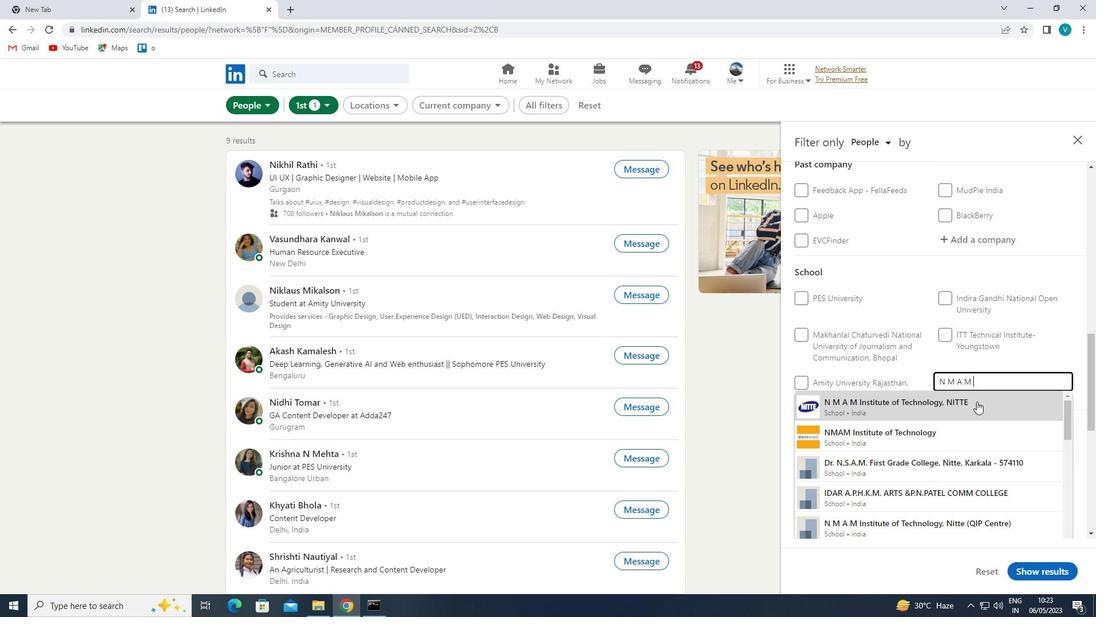 
Action: Mouse moved to (977, 402)
Screenshot: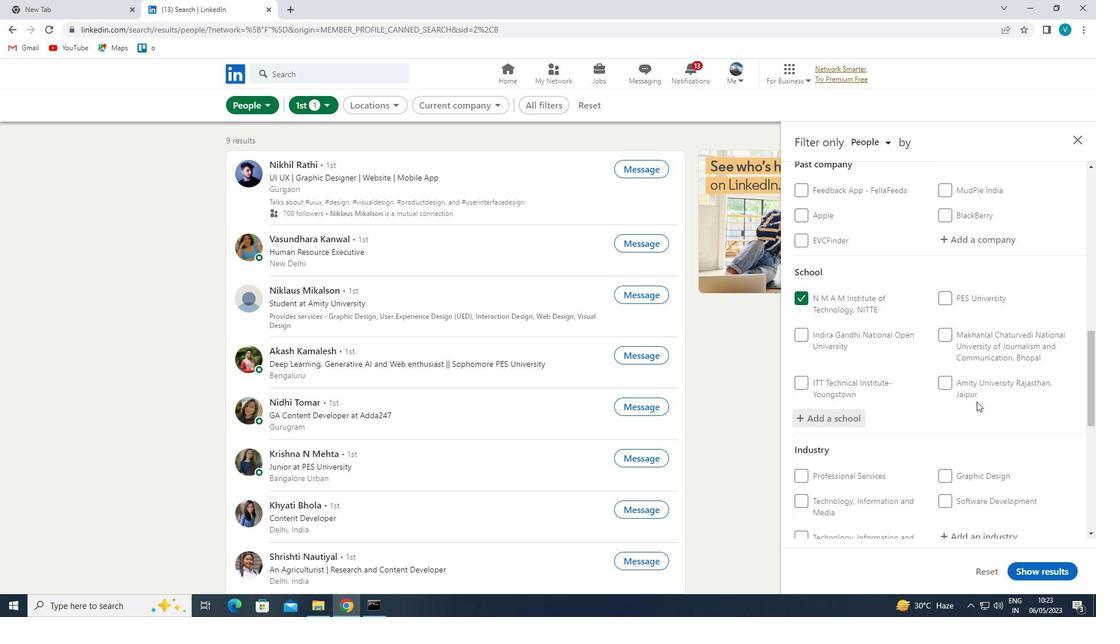 
Action: Mouse scrolled (977, 401) with delta (0, 0)
Screenshot: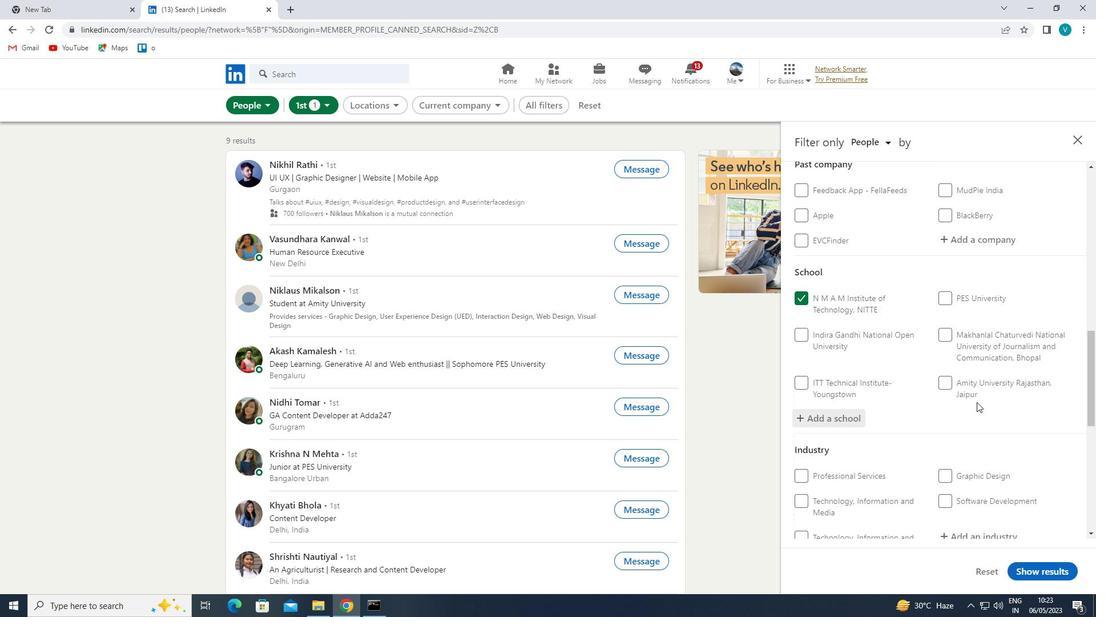 
Action: Mouse moved to (977, 402)
Screenshot: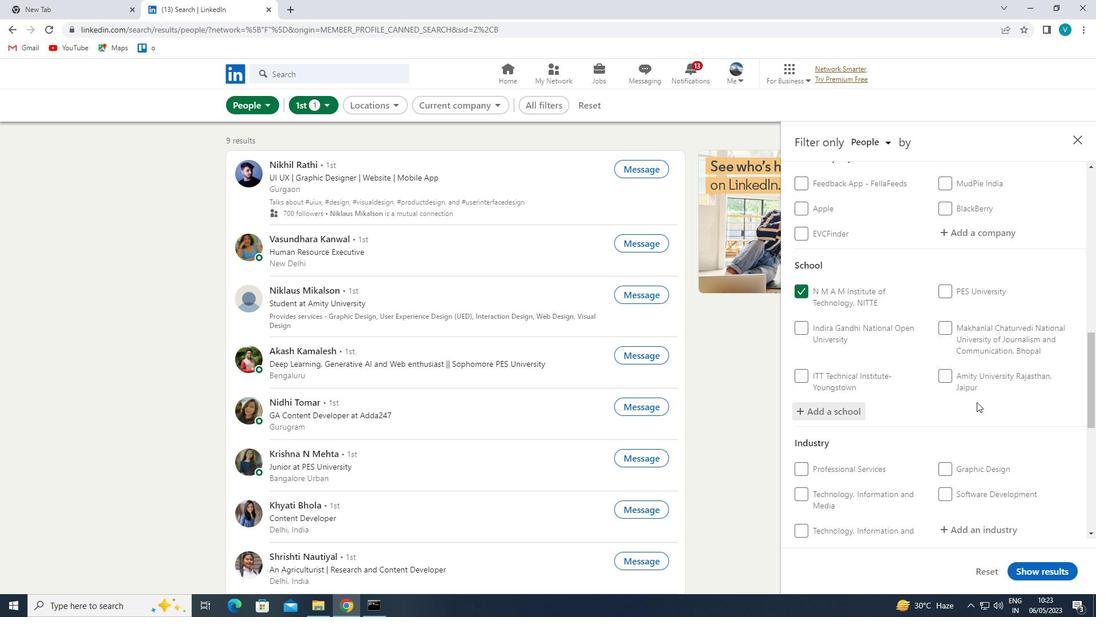 
Action: Mouse scrolled (977, 402) with delta (0, 0)
Screenshot: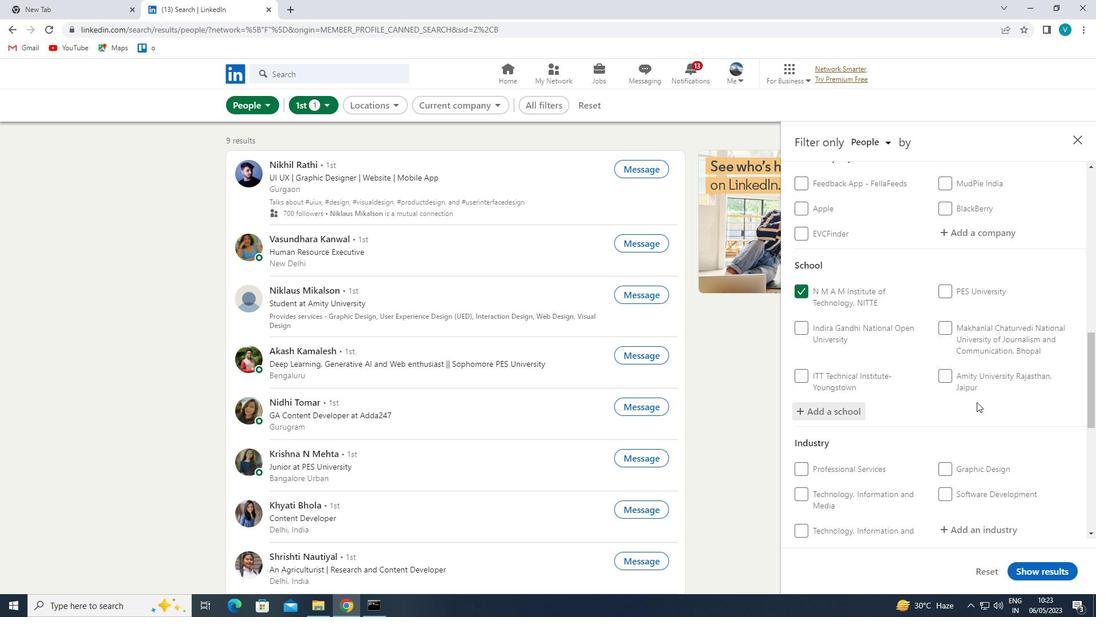 
Action: Mouse moved to (978, 405)
Screenshot: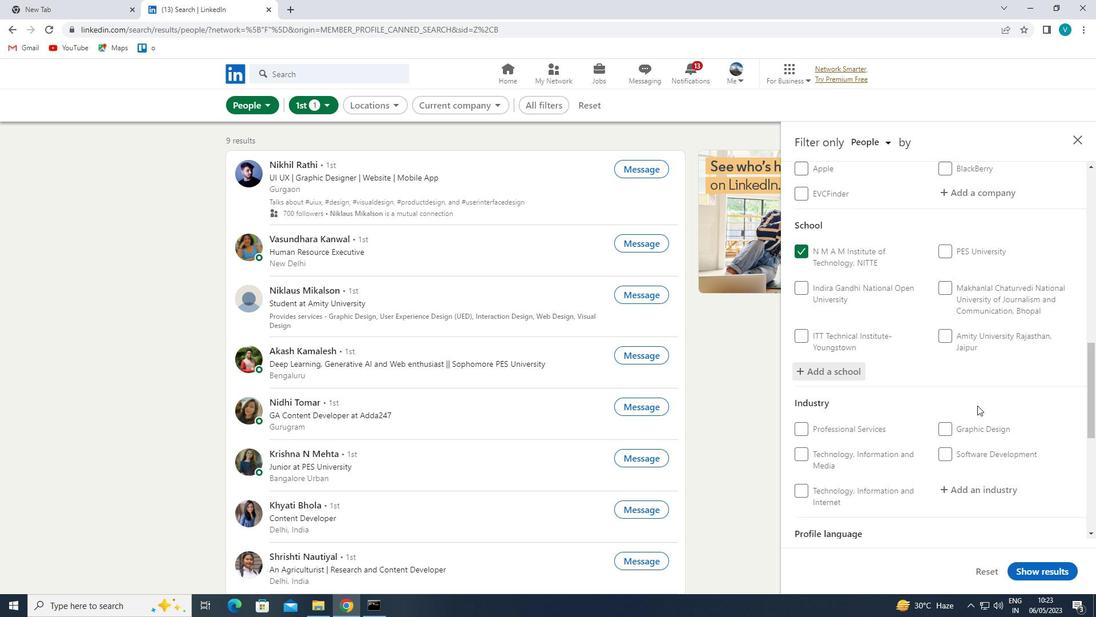 
Action: Mouse scrolled (978, 405) with delta (0, 0)
Screenshot: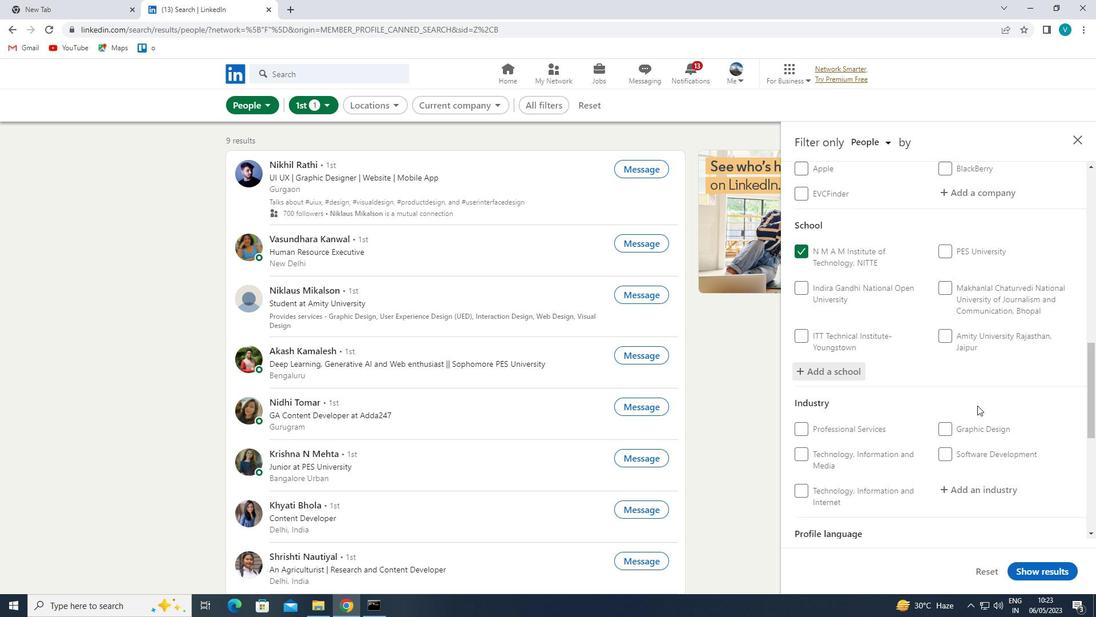 
Action: Mouse moved to (984, 366)
Screenshot: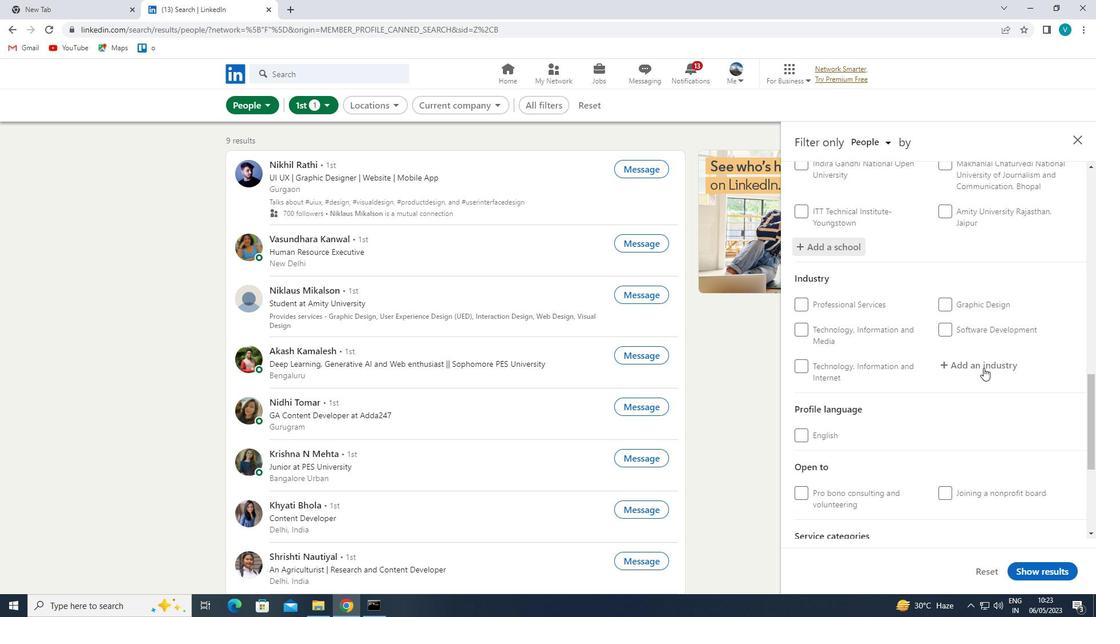 
Action: Mouse pressed left at (984, 366)
Screenshot: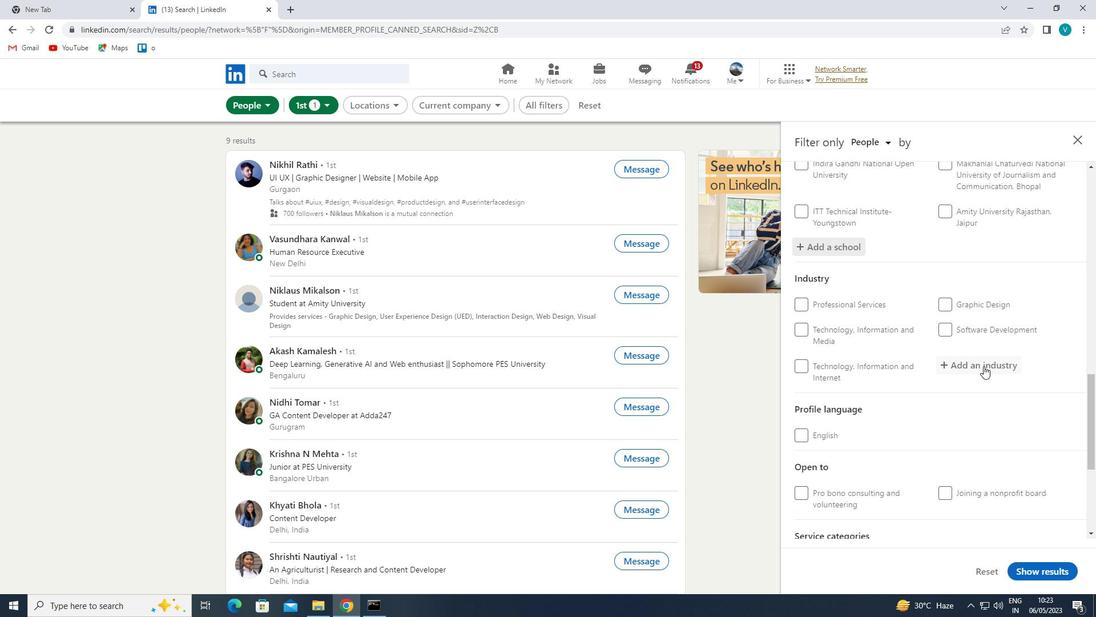
Action: Mouse moved to (984, 365)
Screenshot: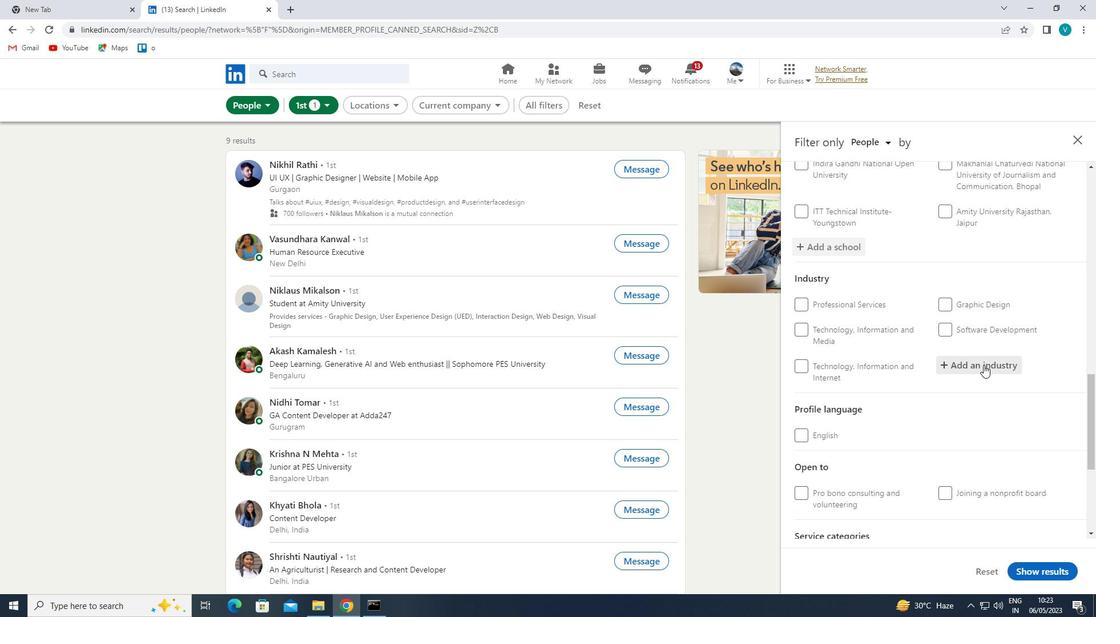 
Action: Key pressed <Key.shift>UTILITIES
Screenshot: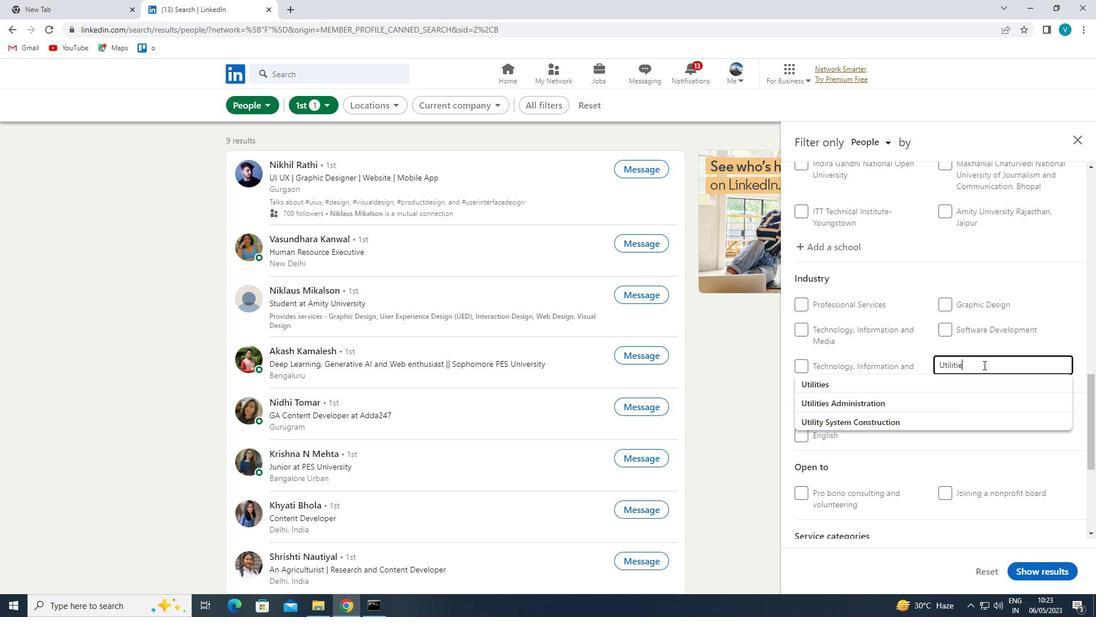 
Action: Mouse moved to (911, 380)
Screenshot: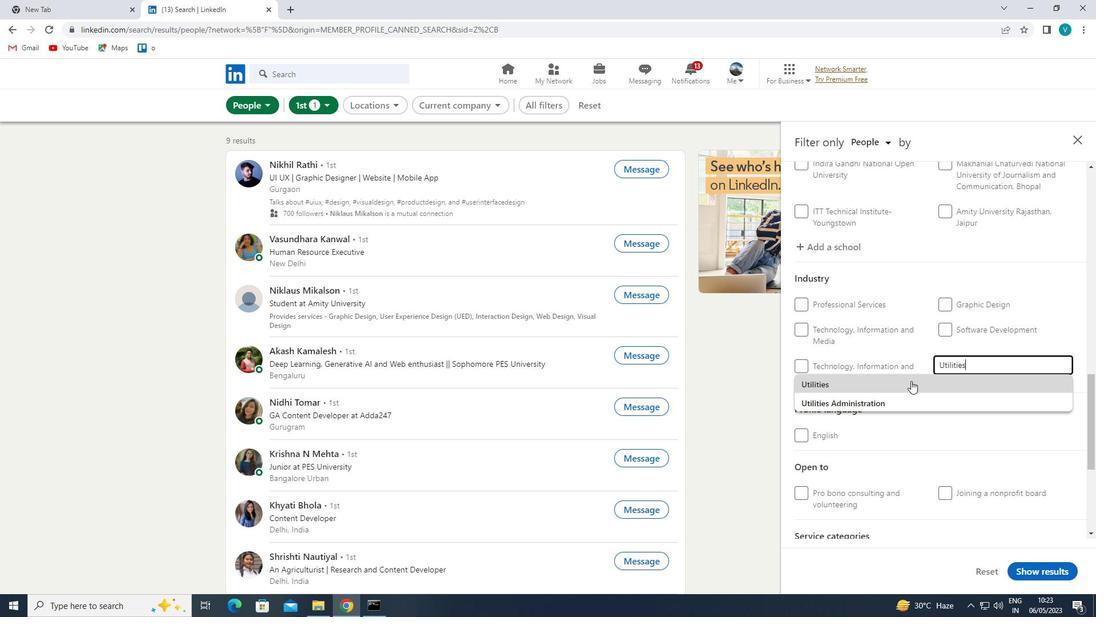 
Action: Mouse pressed left at (911, 380)
Screenshot: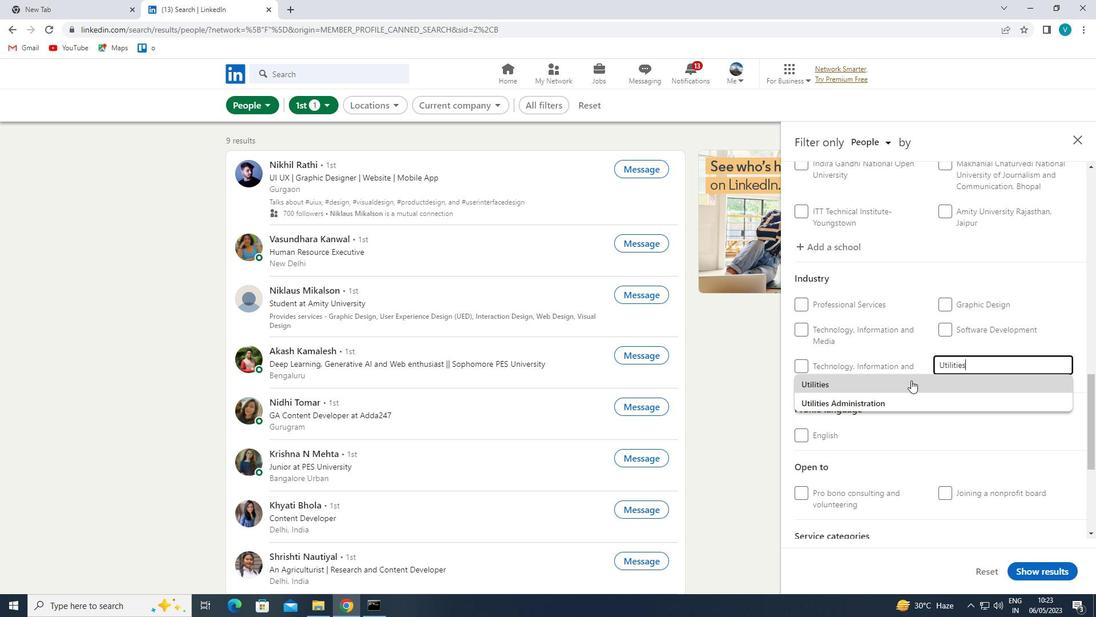 
Action: Mouse moved to (910, 387)
Screenshot: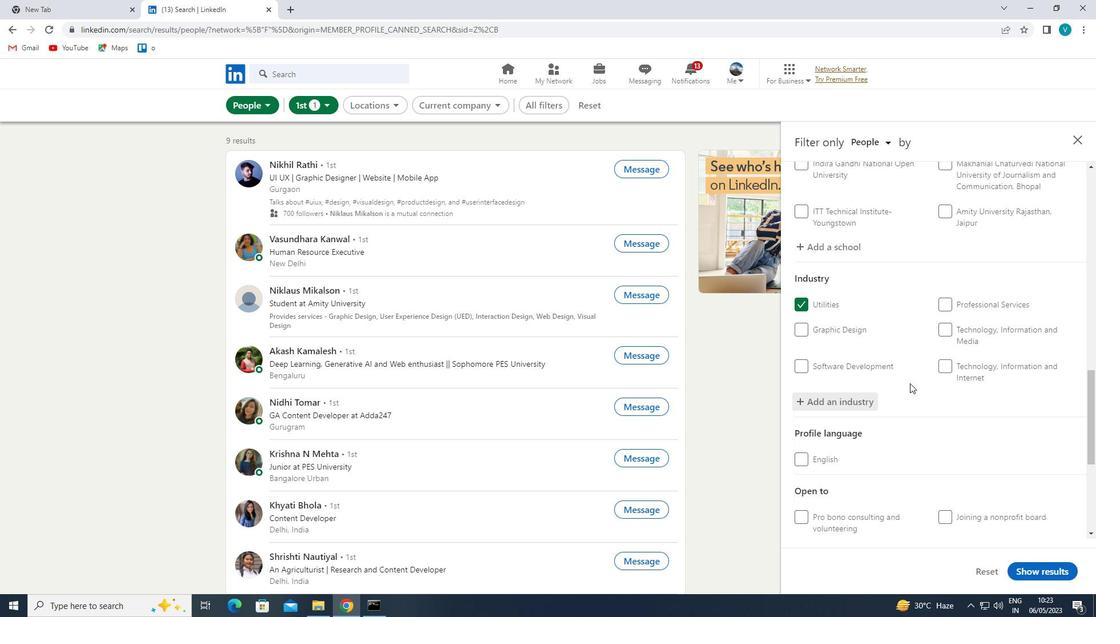 
Action: Mouse scrolled (910, 387) with delta (0, 0)
Screenshot: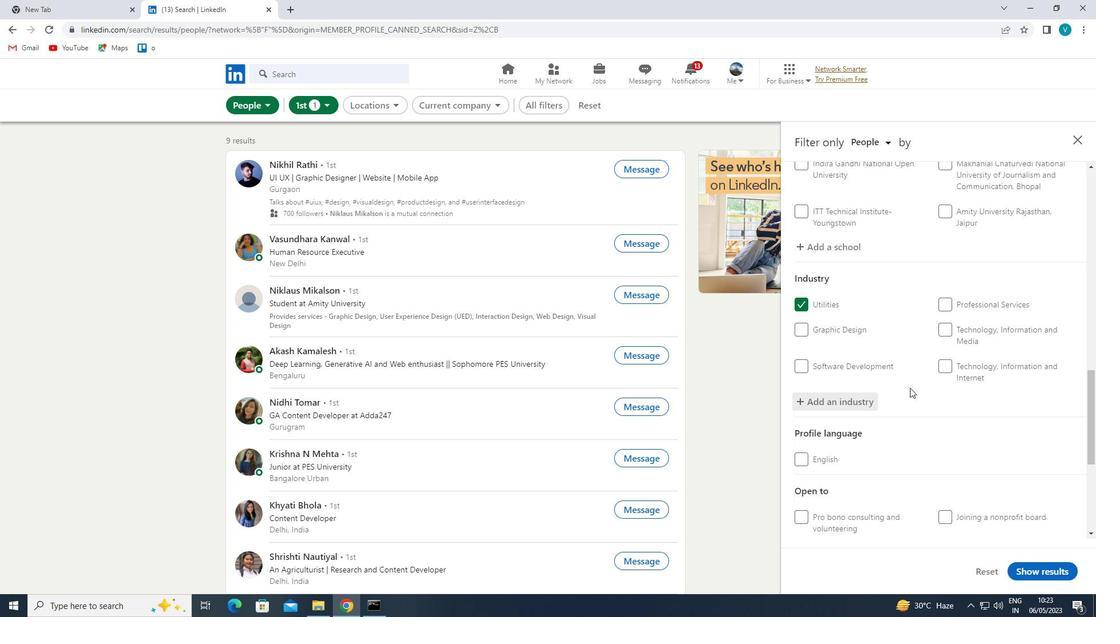 
Action: Mouse moved to (912, 390)
Screenshot: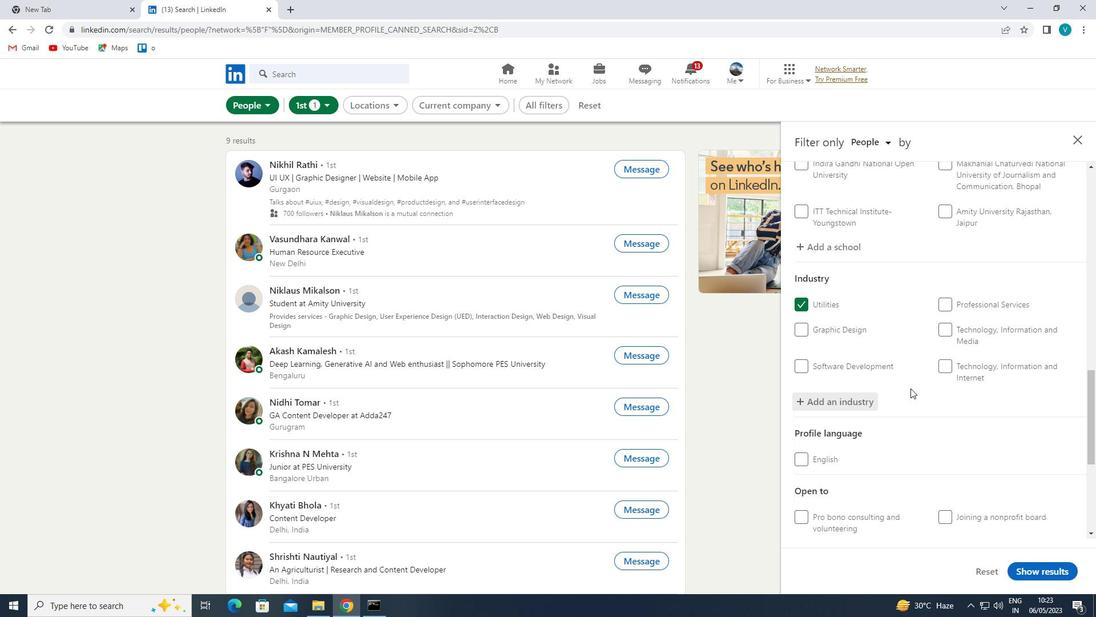 
Action: Mouse scrolled (912, 389) with delta (0, 0)
Screenshot: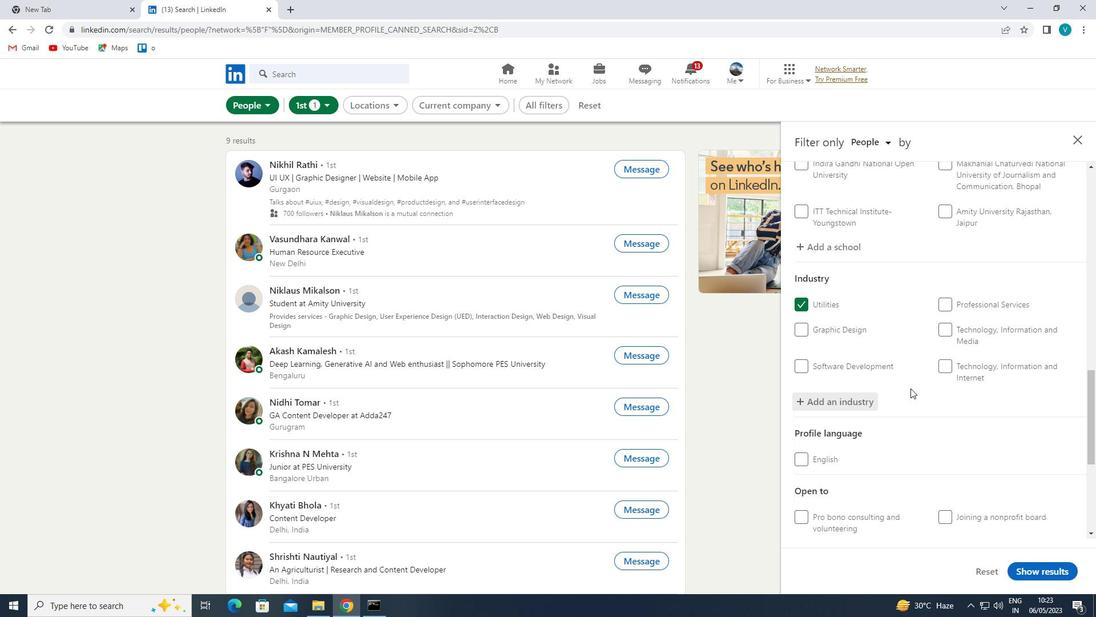 
Action: Mouse moved to (912, 393)
Screenshot: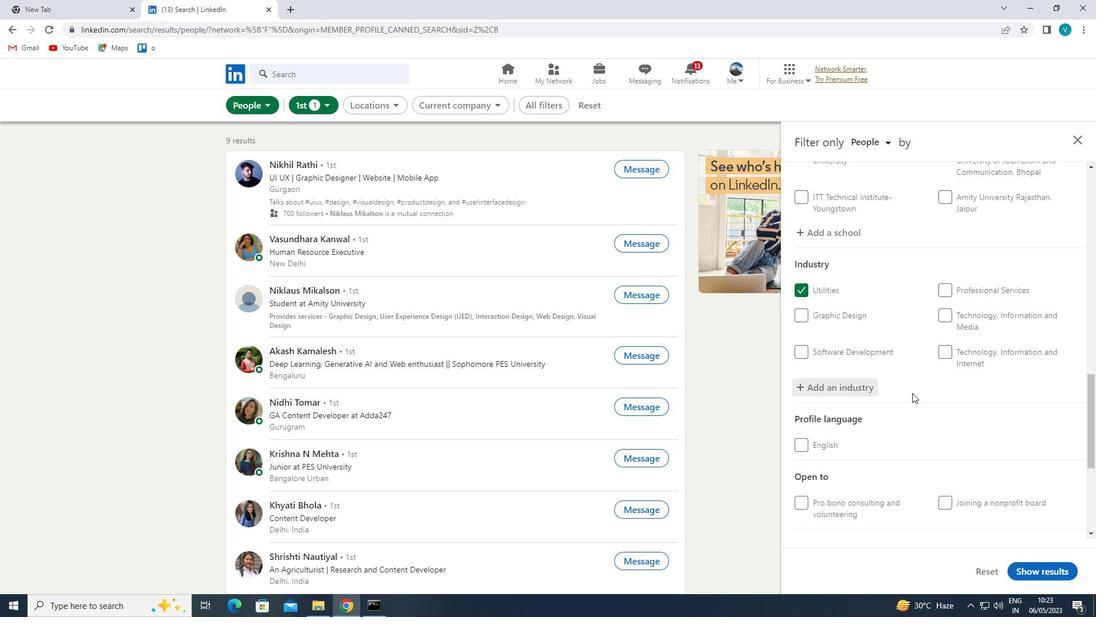 
Action: Mouse scrolled (912, 392) with delta (0, 0)
Screenshot: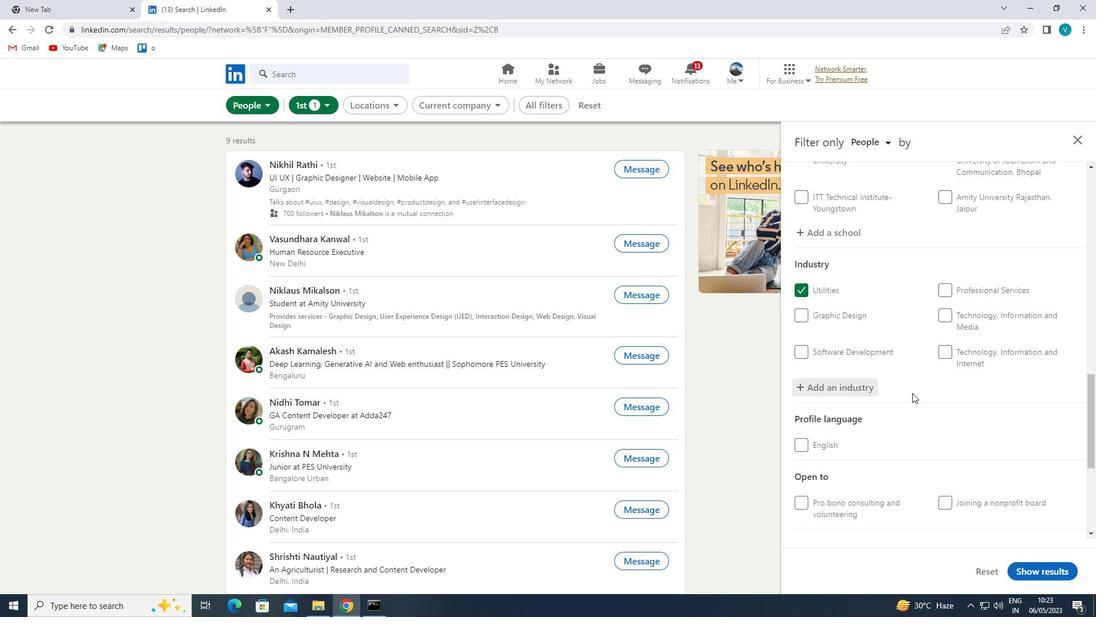 
Action: Mouse moved to (914, 394)
Screenshot: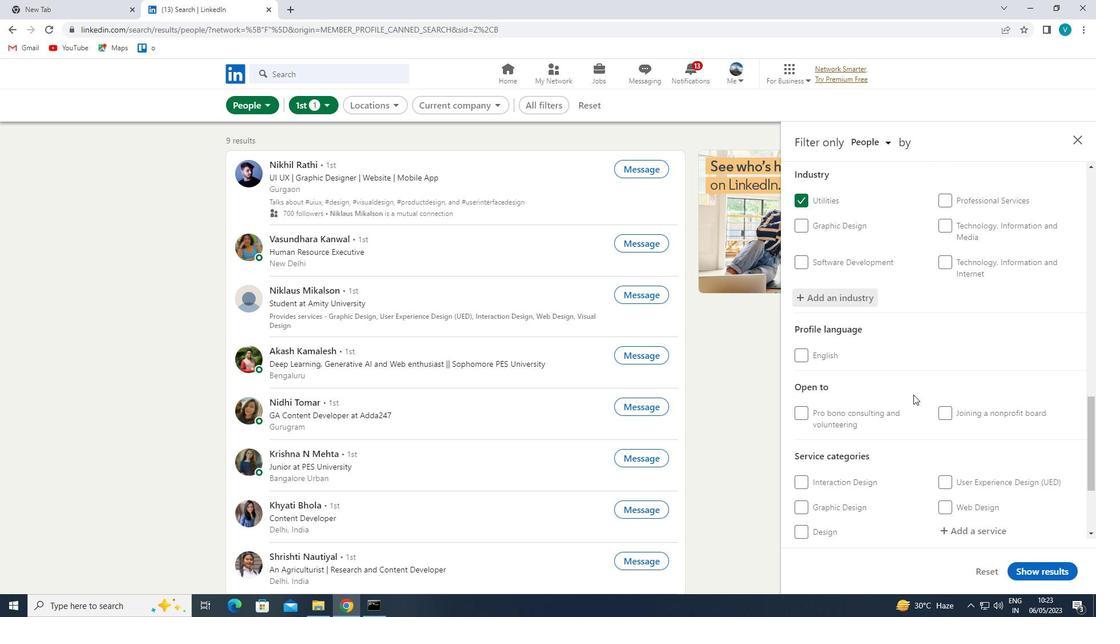 
Action: Mouse scrolled (914, 394) with delta (0, 0)
Screenshot: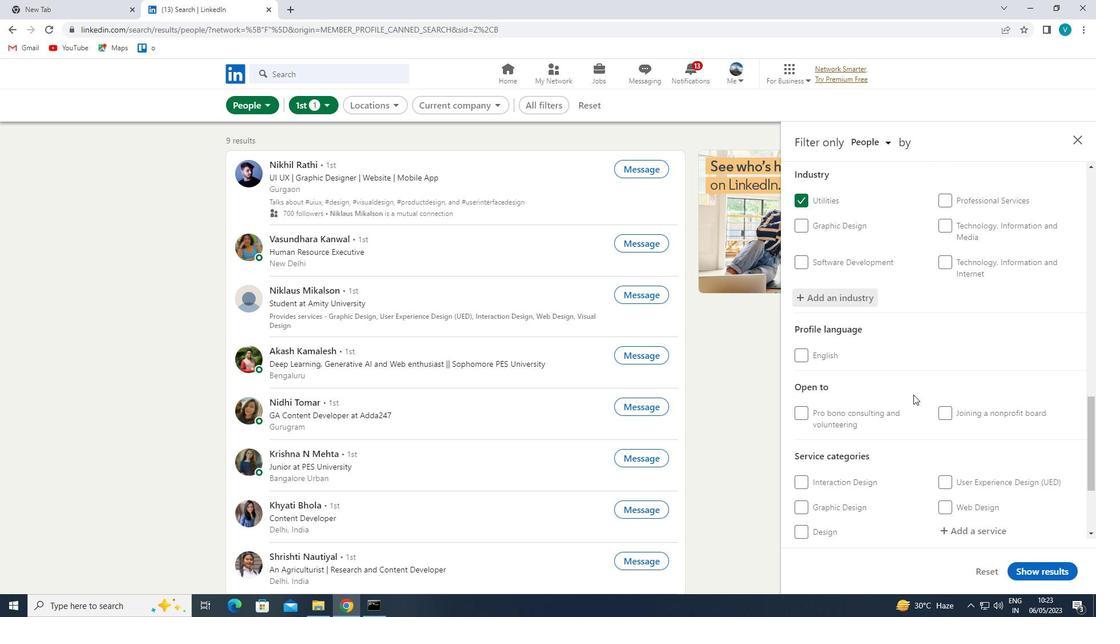 
Action: Mouse moved to (964, 410)
Screenshot: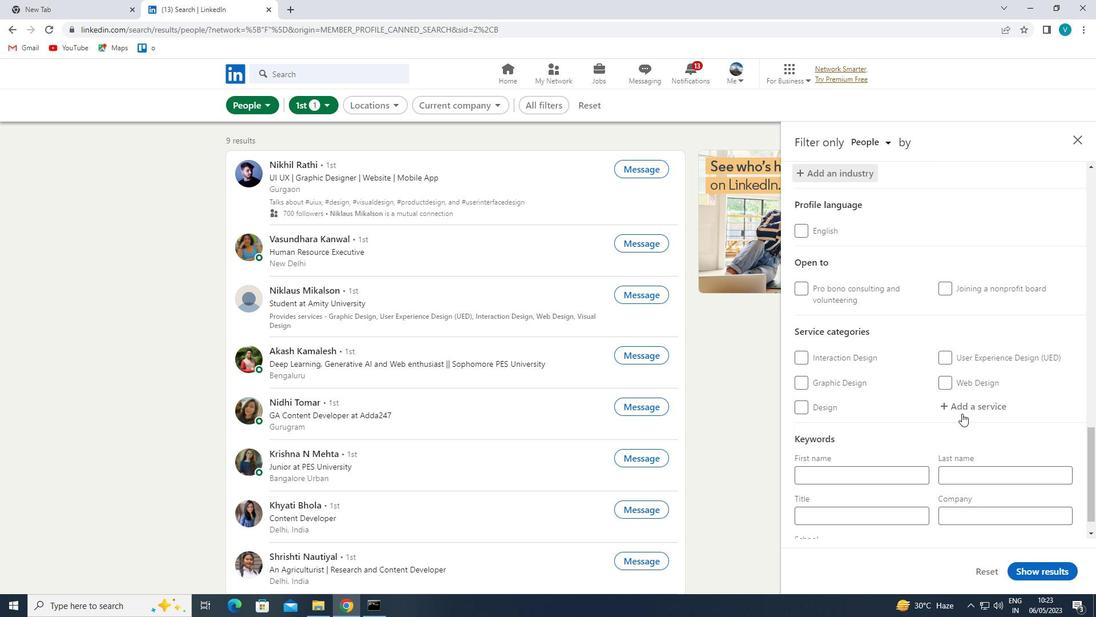 
Action: Mouse pressed left at (964, 410)
Screenshot: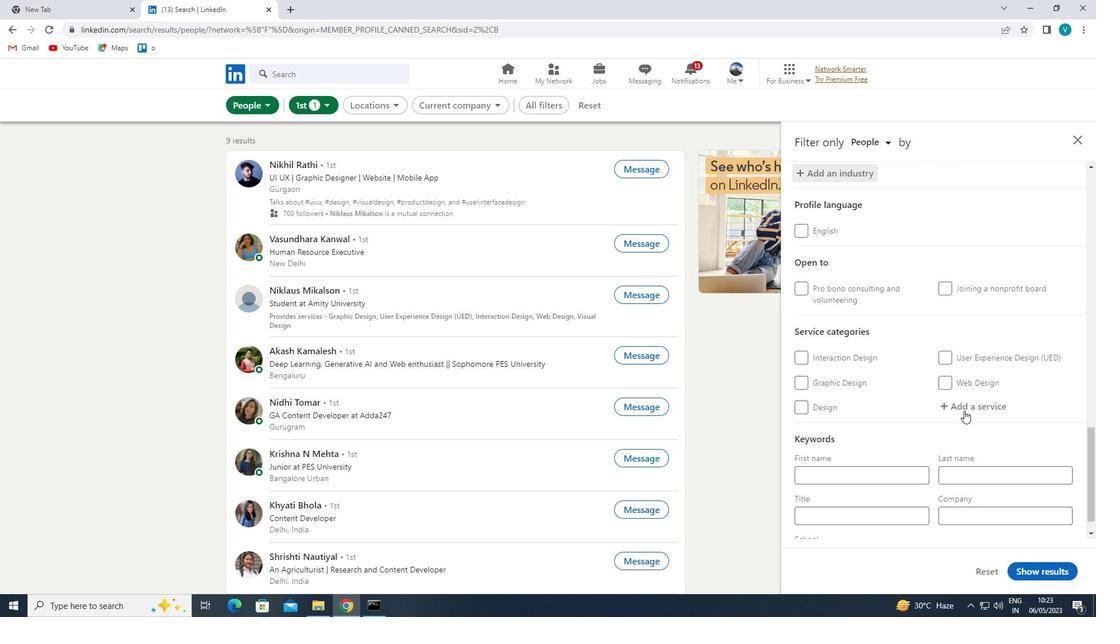 
Action: Mouse moved to (965, 410)
Screenshot: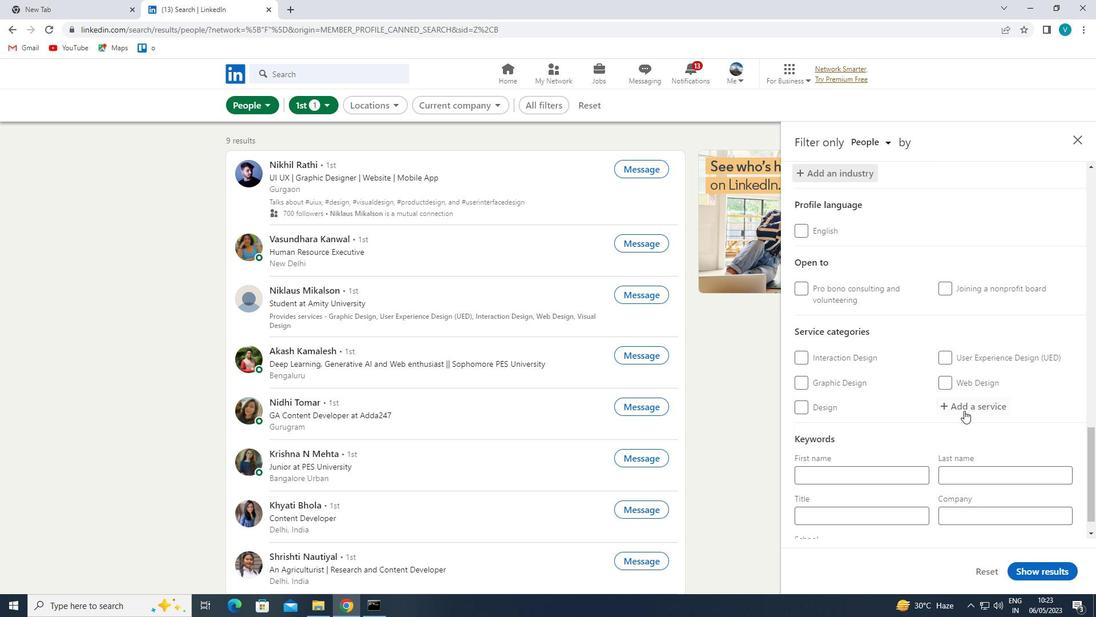 
Action: Key pressed <Key.shift>VO<Key.backspace>IDEO<Key.space>
Screenshot: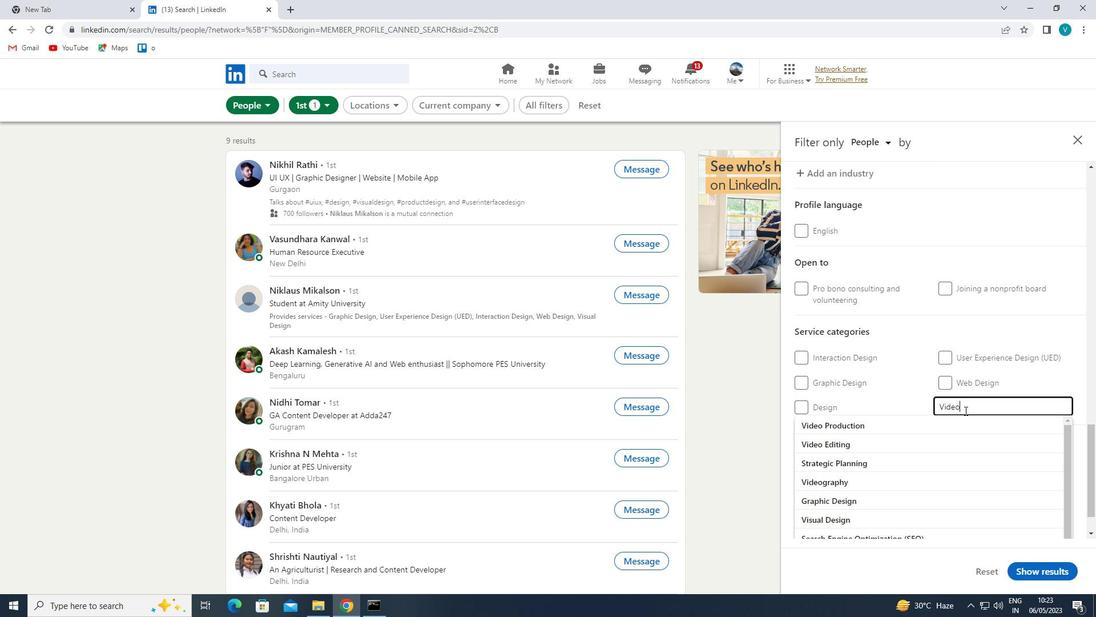 
Action: Mouse moved to (926, 493)
Screenshot: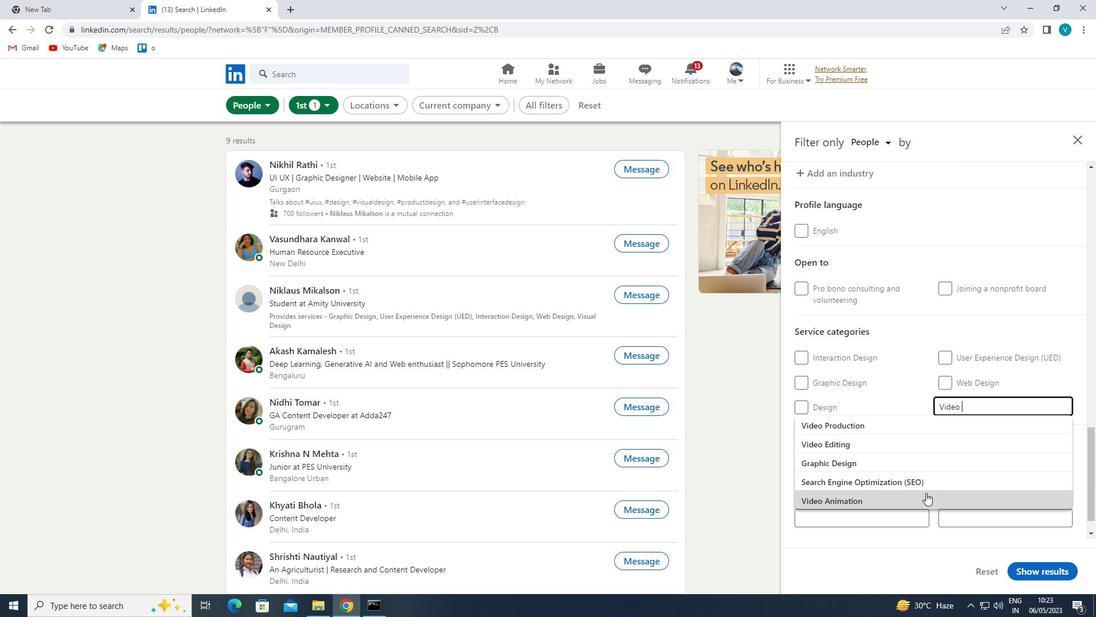 
Action: Mouse pressed left at (926, 493)
Screenshot: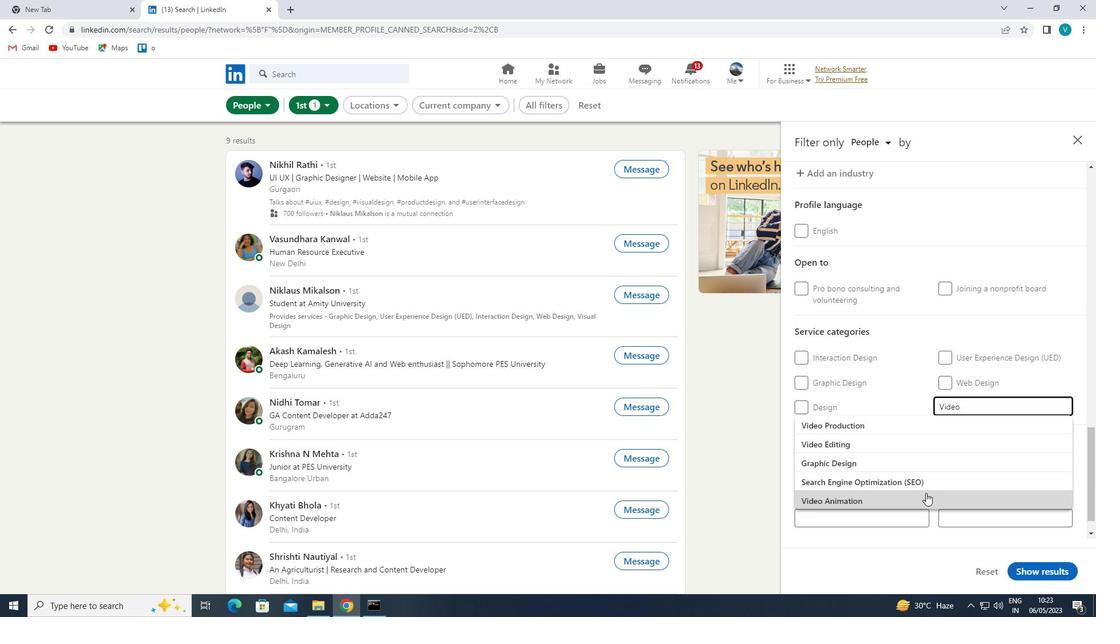 
Action: Mouse moved to (919, 493)
Screenshot: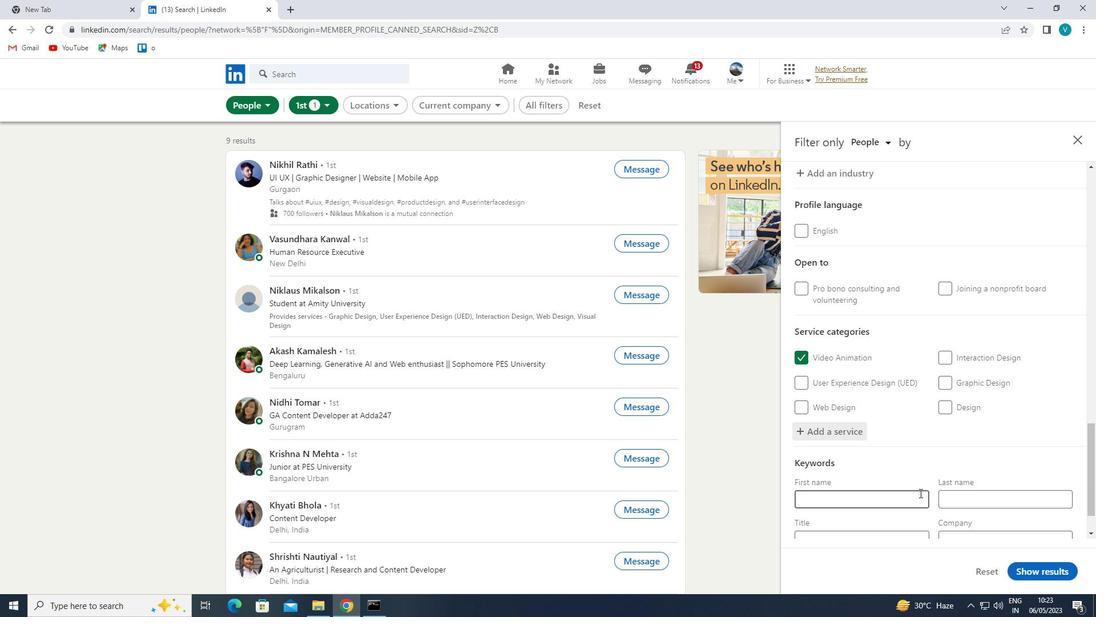 
Action: Mouse scrolled (919, 492) with delta (0, 0)
Screenshot: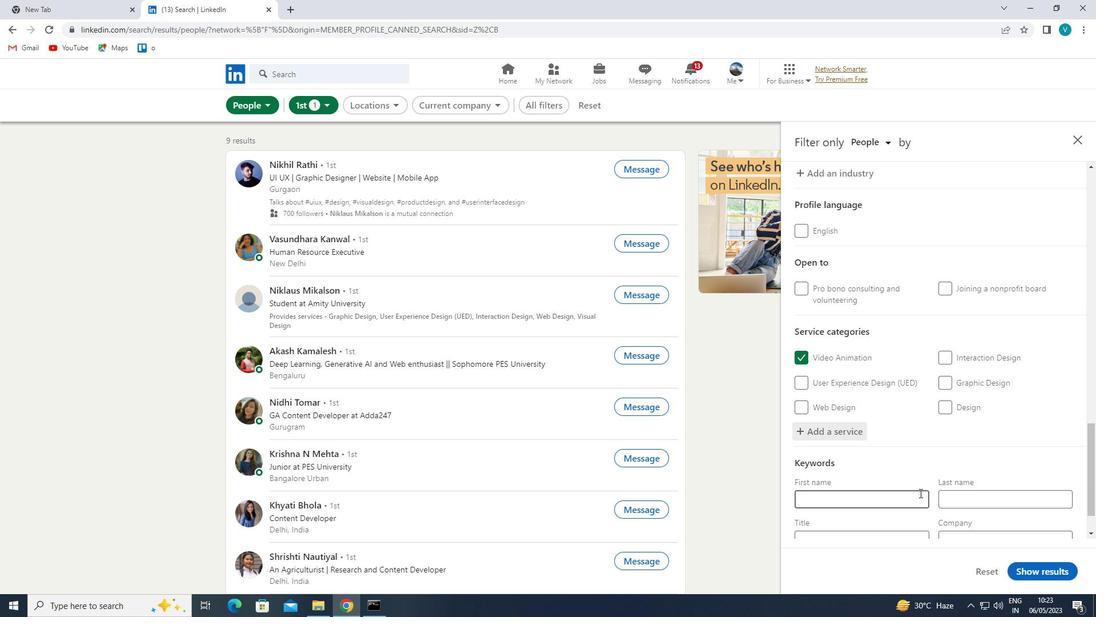 
Action: Mouse moved to (919, 493)
Screenshot: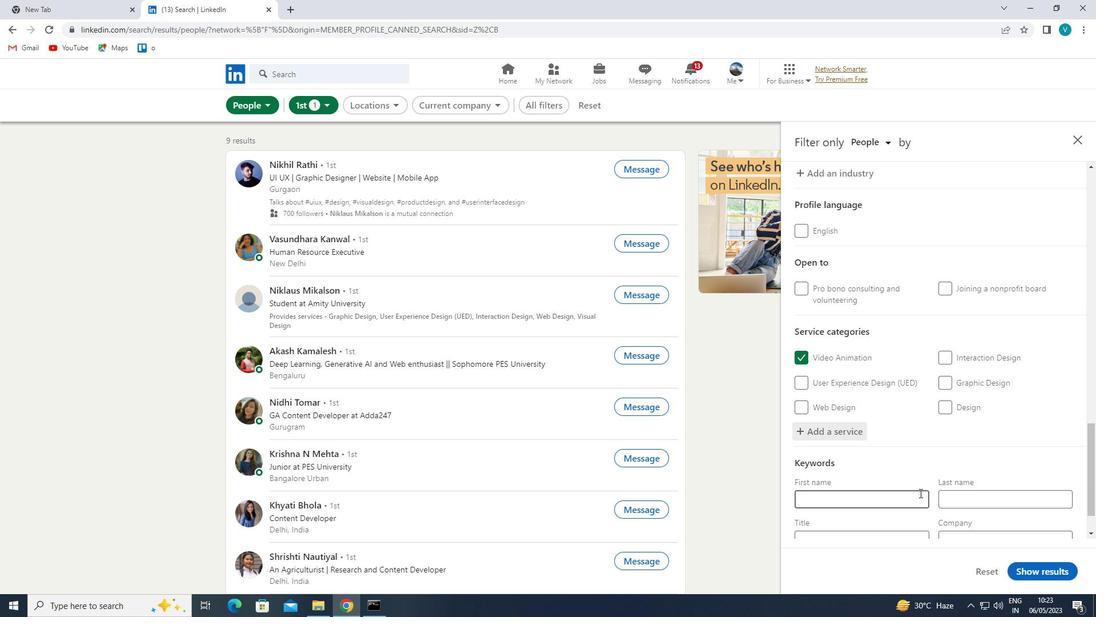 
Action: Mouse scrolled (919, 492) with delta (0, 0)
Screenshot: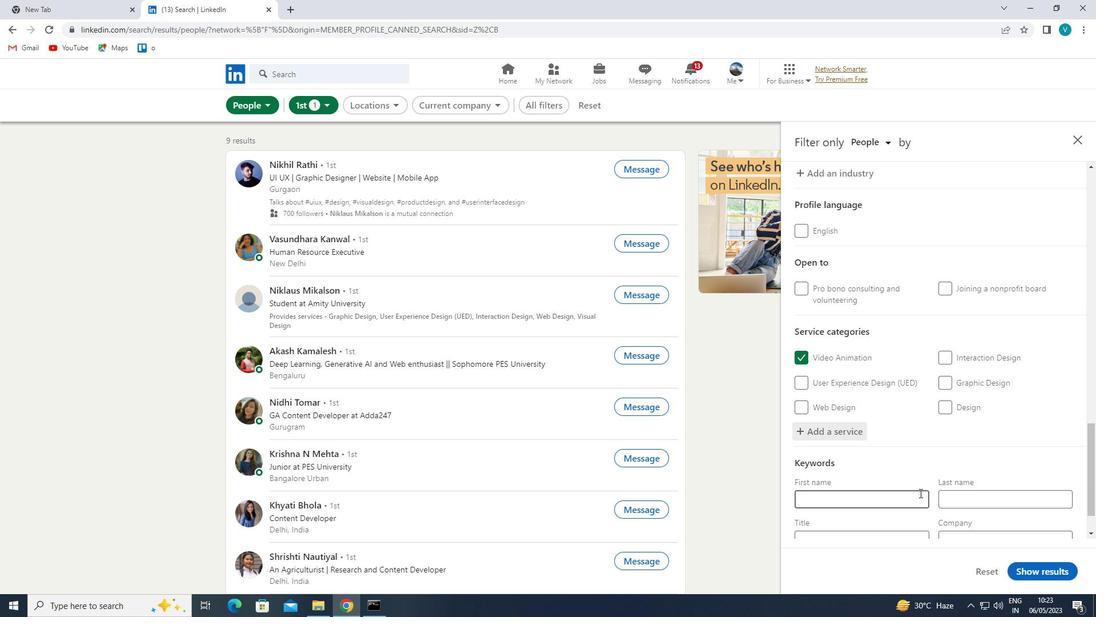 
Action: Mouse moved to (918, 493)
Screenshot: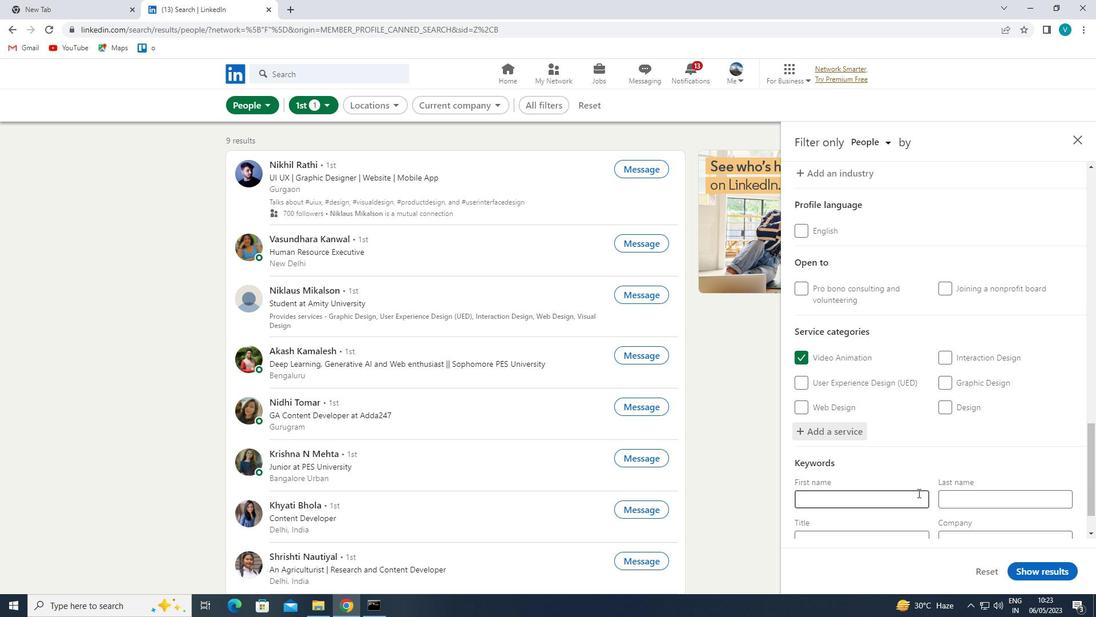 
Action: Mouse scrolled (918, 492) with delta (0, 0)
Screenshot: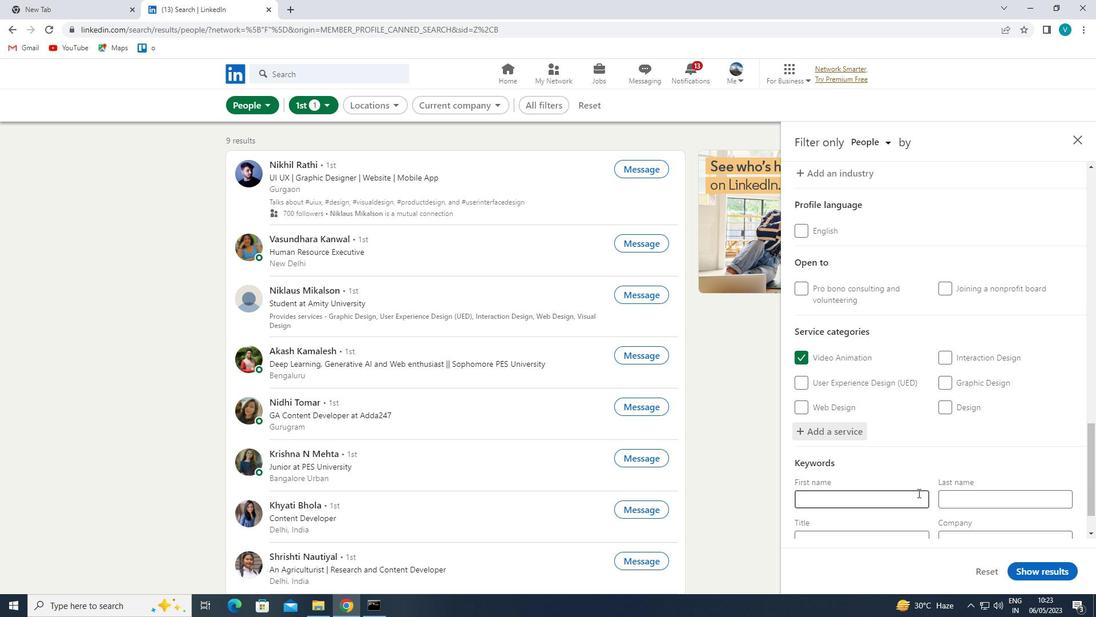 
Action: Mouse moved to (889, 505)
Screenshot: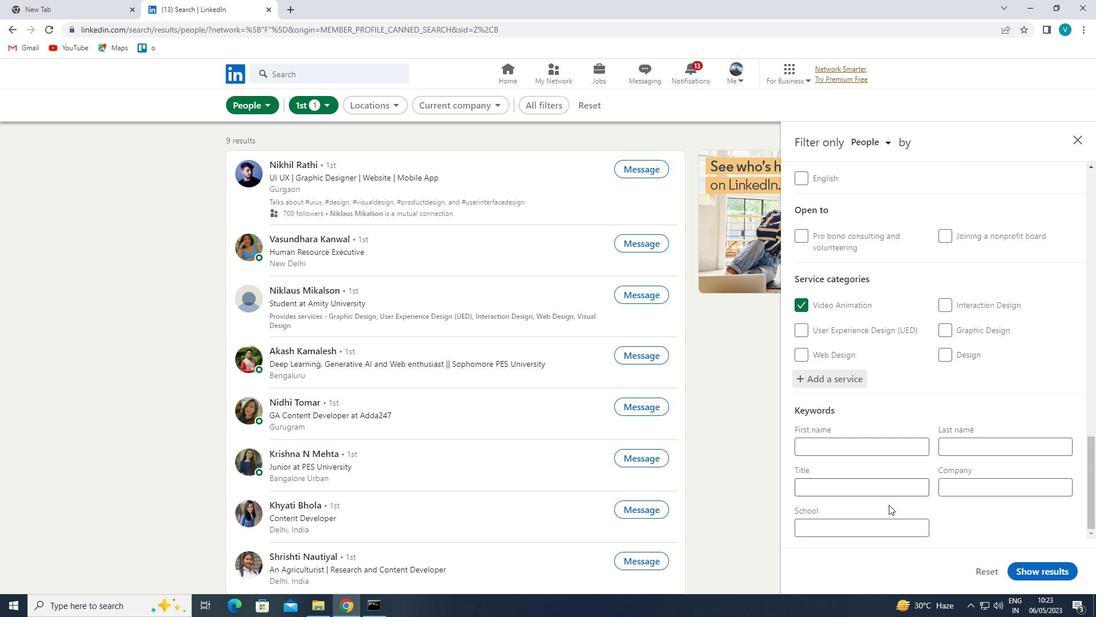 
Action: Mouse pressed left at (889, 505)
Screenshot: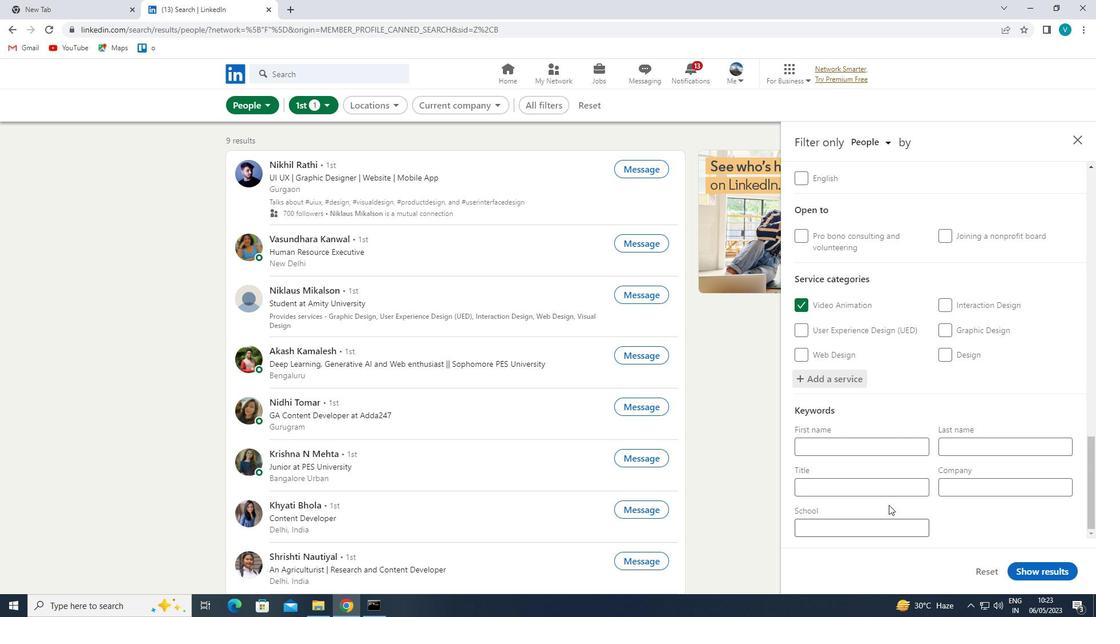 
Action: Mouse moved to (883, 488)
Screenshot: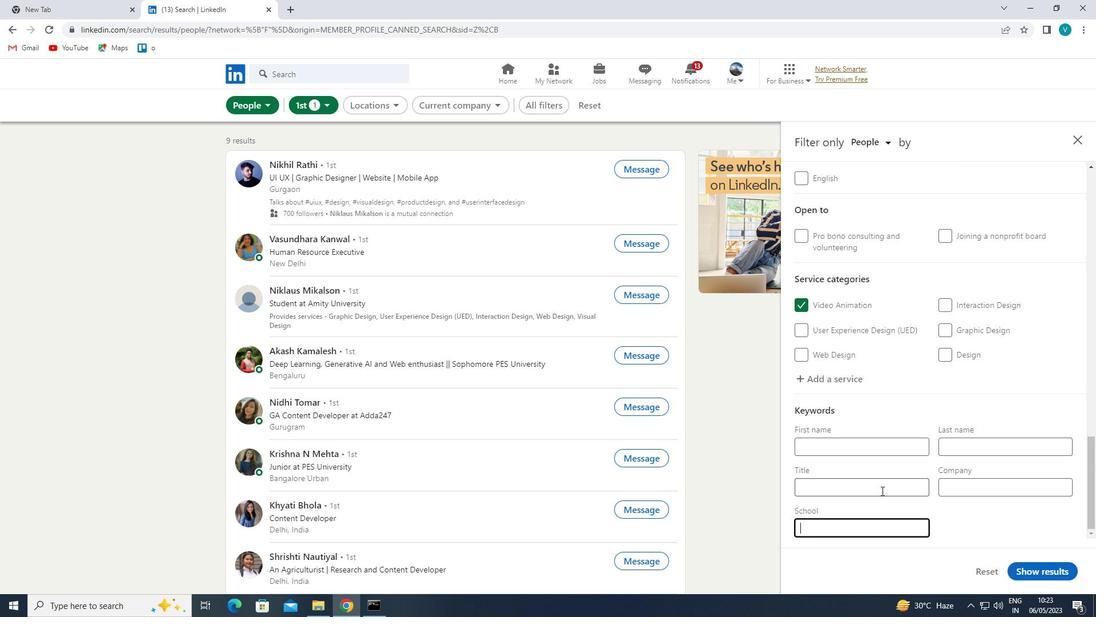 
Action: Mouse pressed left at (883, 488)
Screenshot: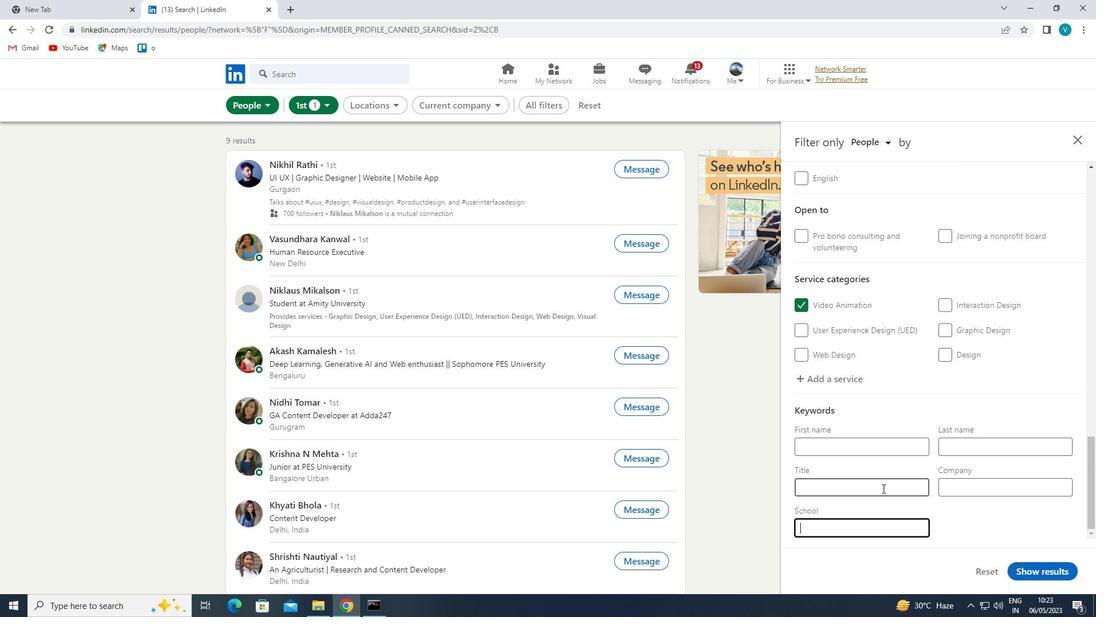 
Action: Mouse moved to (884, 487)
Screenshot: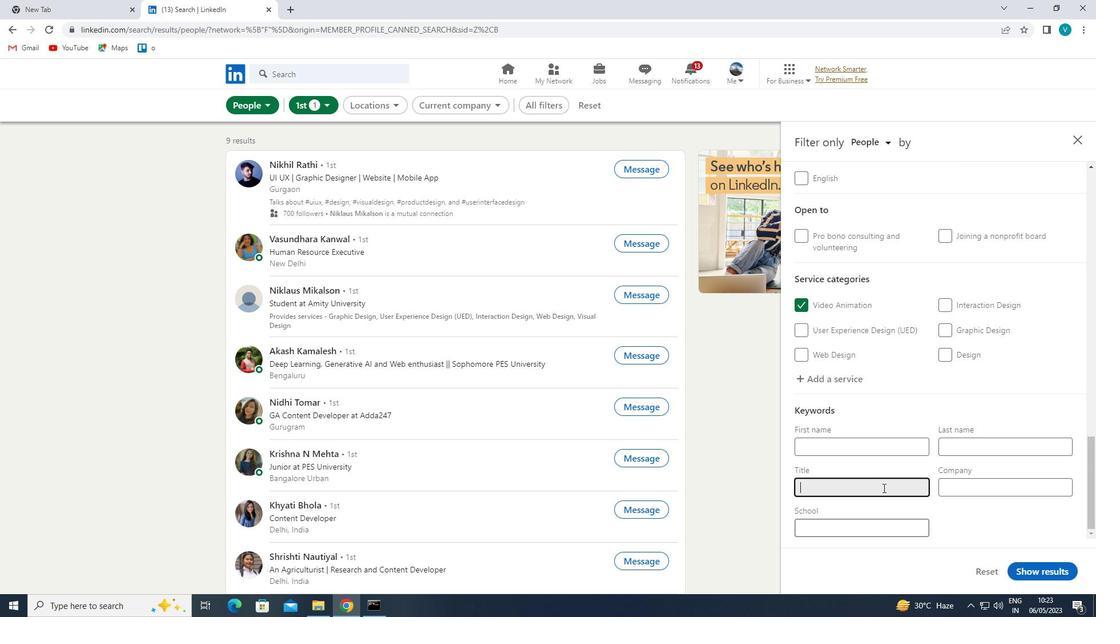
Action: Key pressed <Key.shift>OFFICE<Key.space>
Screenshot: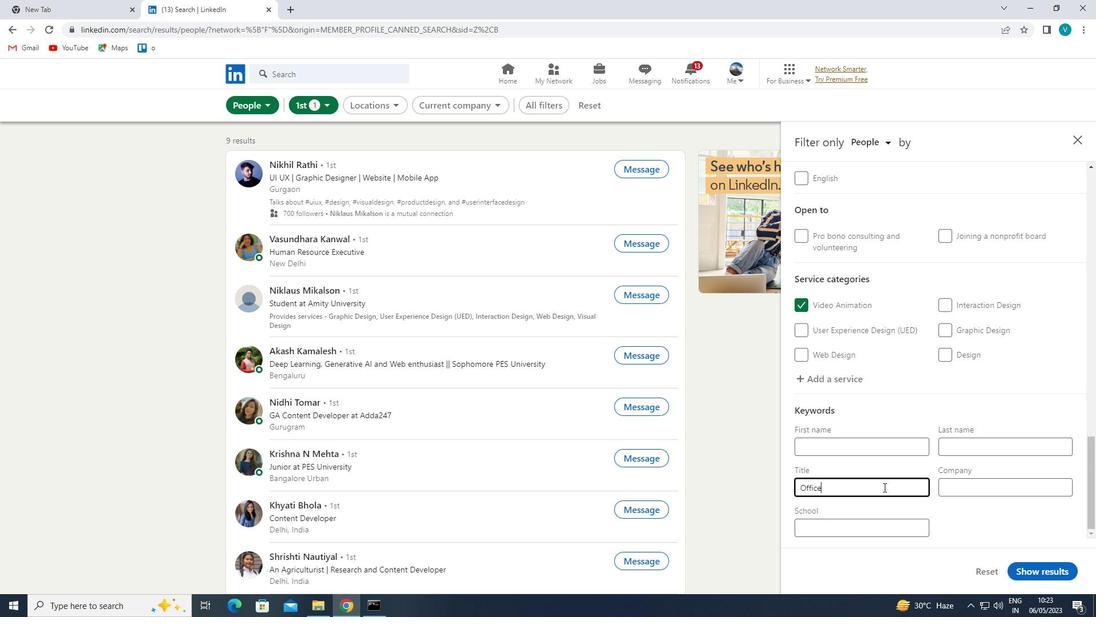 
Action: Mouse moved to (903, 476)
Screenshot: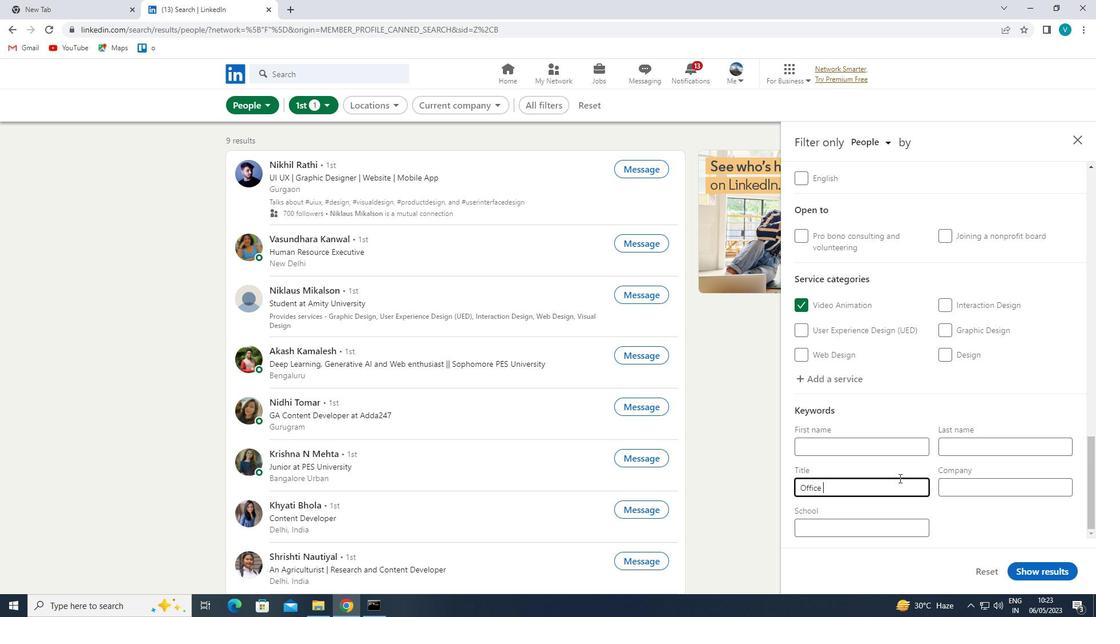 
Action: Key pressed <Key.shift><Key.shift><Key.shift><Key.shift><Key.shift><Key.shift><Key.shift><Key.shift><Key.shift><Key.shift><Key.shift><Key.shift><Key.shift><Key.shift><Key.shift><Key.shift><Key.shift><Key.shift><Key.shift><Key.shift><Key.shift><Key.shift><Key.shift><Key.shift><Key.shift><Key.shift><Key.shift><Key.shift><Key.shift><Key.shift><Key.shift><Key.shift><Key.shift><Key.shift><Key.shift><Key.shift><Key.shift><Key.shift><Key.shift><Key.shift><Key.shift><Key.shift><Key.shift><Key.shift><Key.shift><Key.shift><Key.shift>ASSISTANT<Key.space>
Screenshot: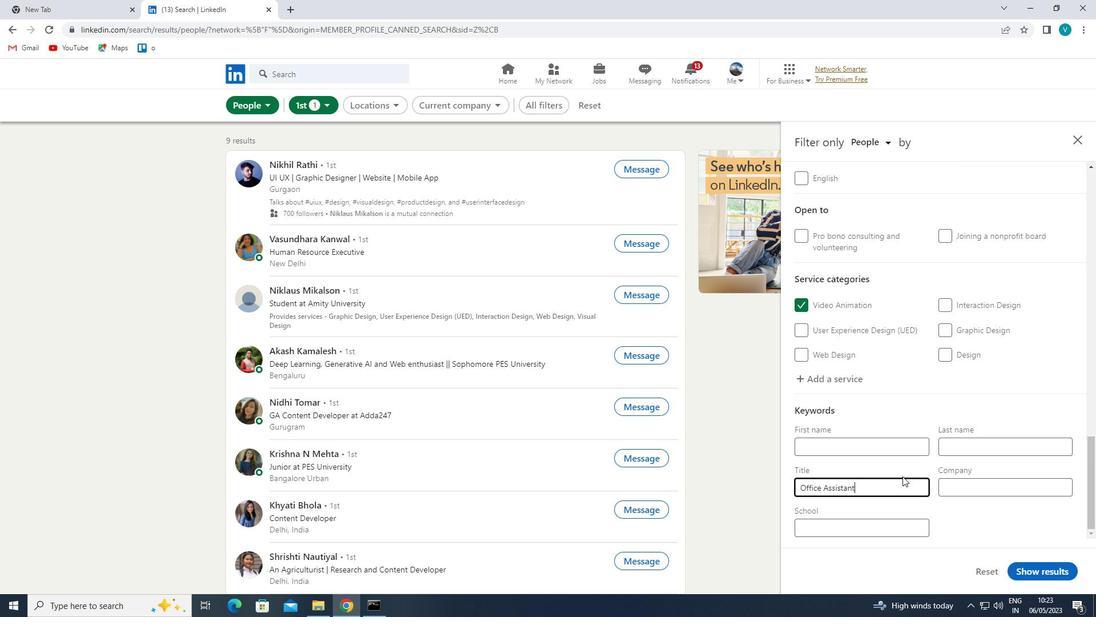 
Action: Mouse moved to (1050, 562)
Screenshot: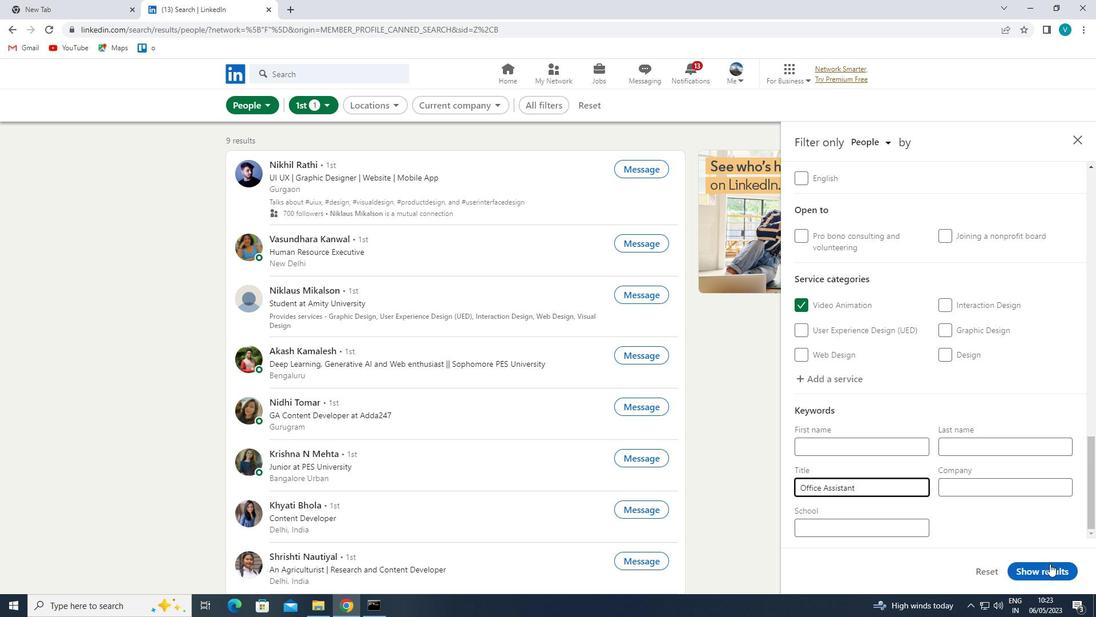 
Action: Mouse pressed left at (1050, 562)
Screenshot: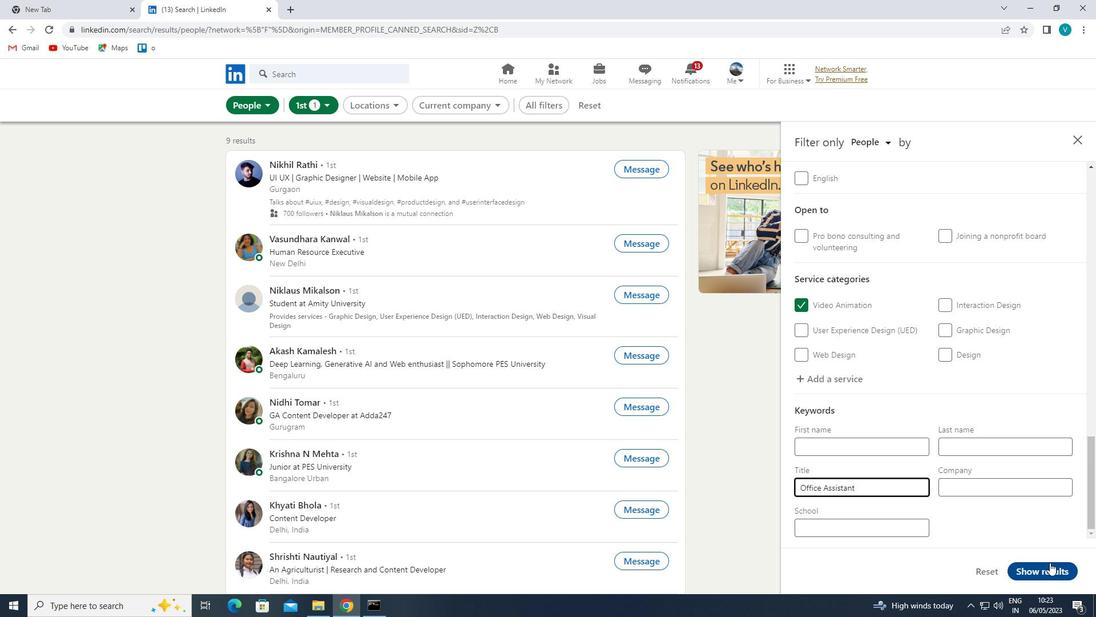 
